 Task: Create a due date automation when advanced on, 2 days before a card is due add fields with custom field "Resume" set to a number greater or equal to 1 and greater or equal to 10 at 11:00 AM.
Action: Mouse moved to (1306, 98)
Screenshot: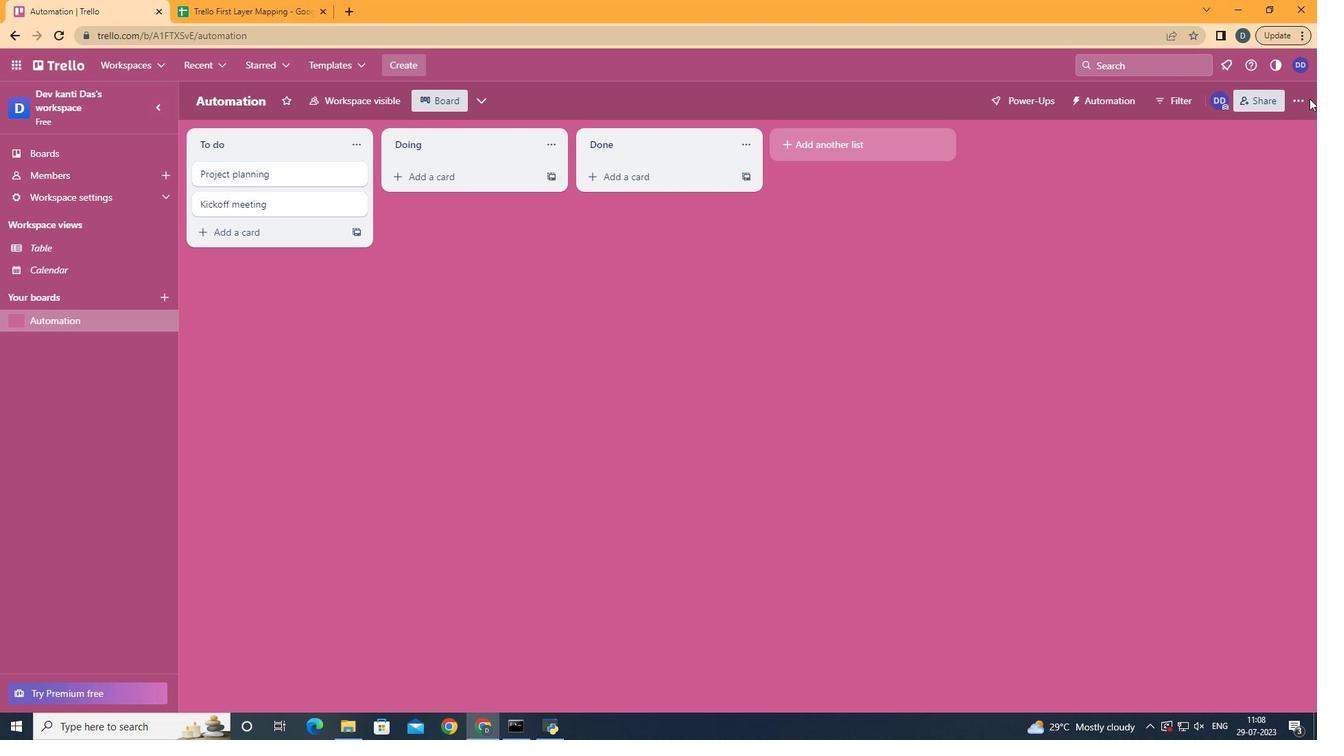 
Action: Mouse pressed left at (1306, 98)
Screenshot: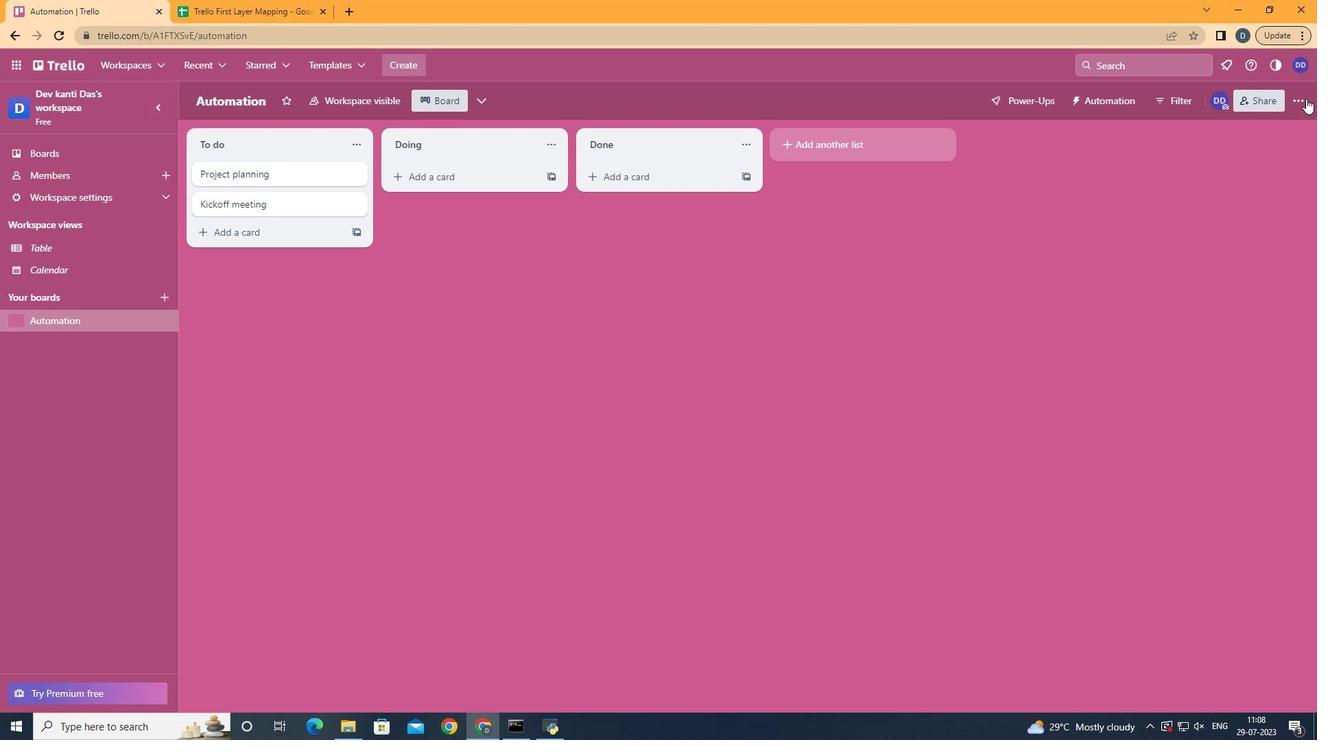 
Action: Mouse moved to (1219, 284)
Screenshot: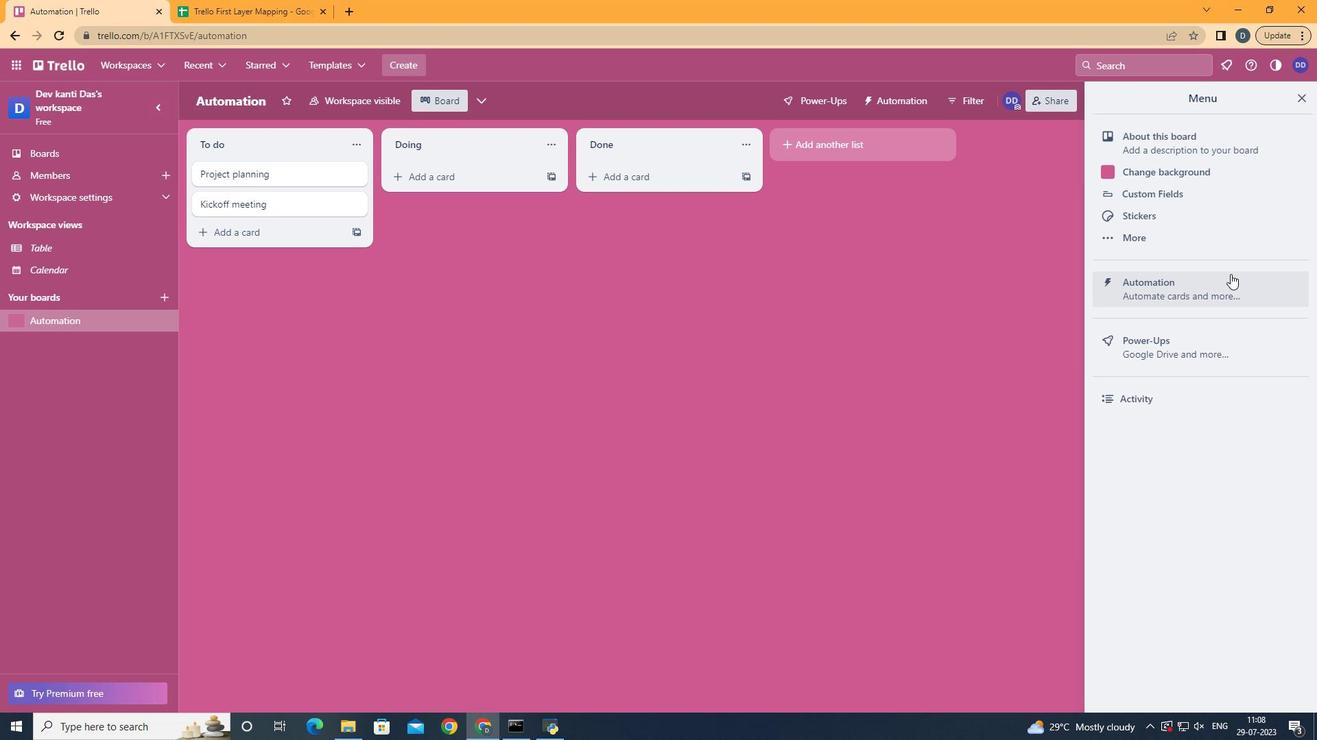 
Action: Mouse pressed left at (1219, 284)
Screenshot: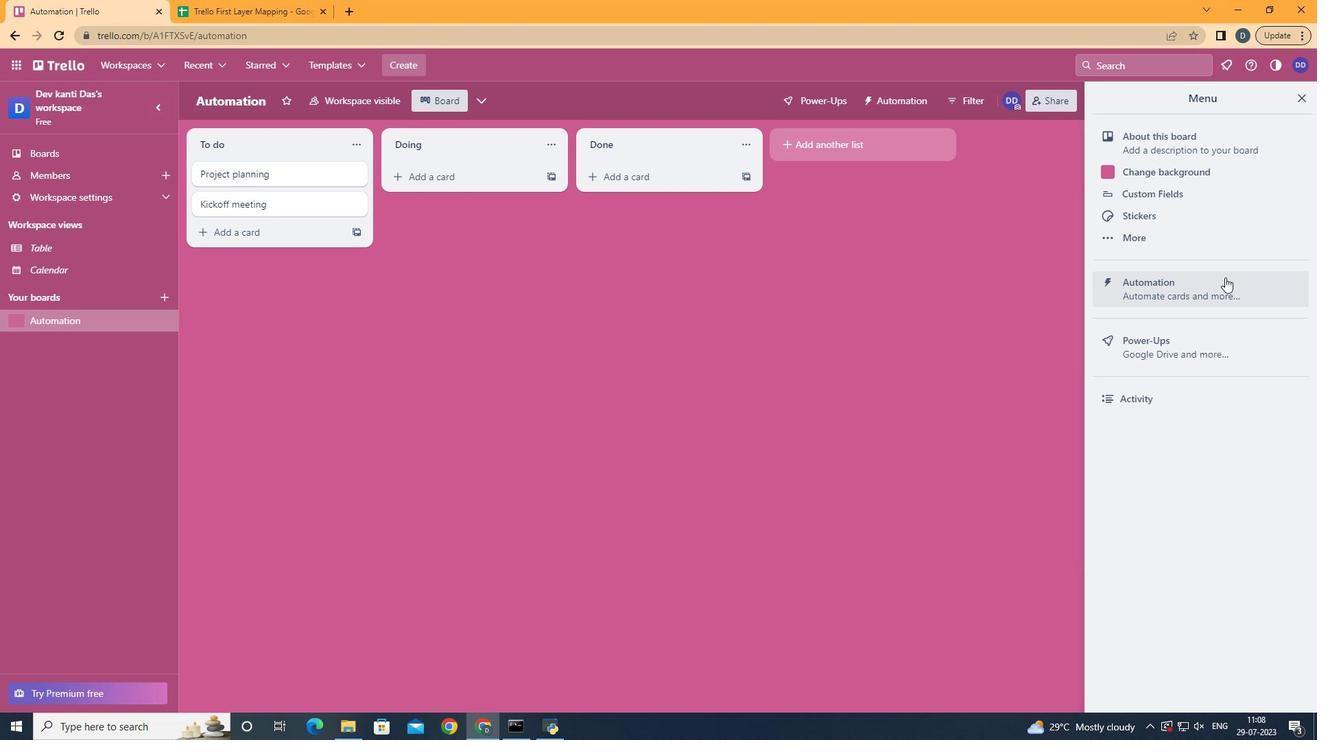 
Action: Mouse moved to (277, 279)
Screenshot: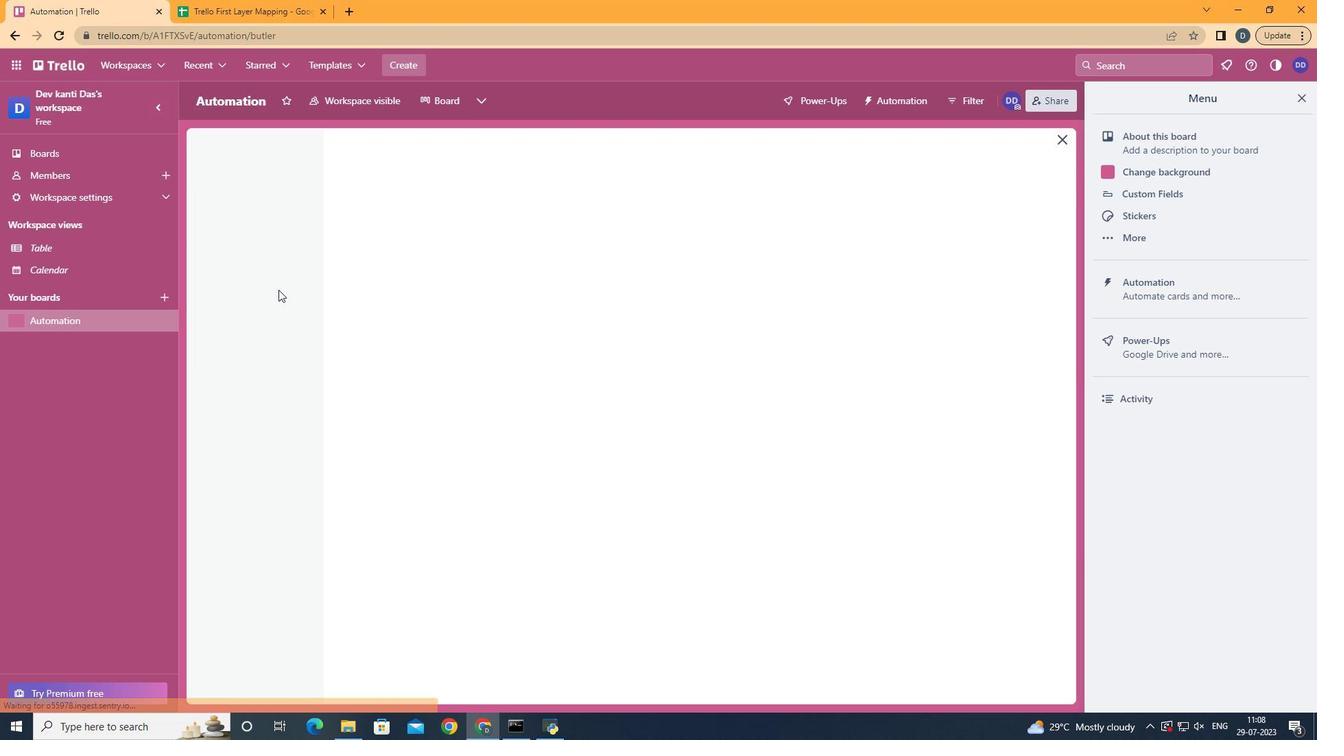 
Action: Mouse pressed left at (277, 279)
Screenshot: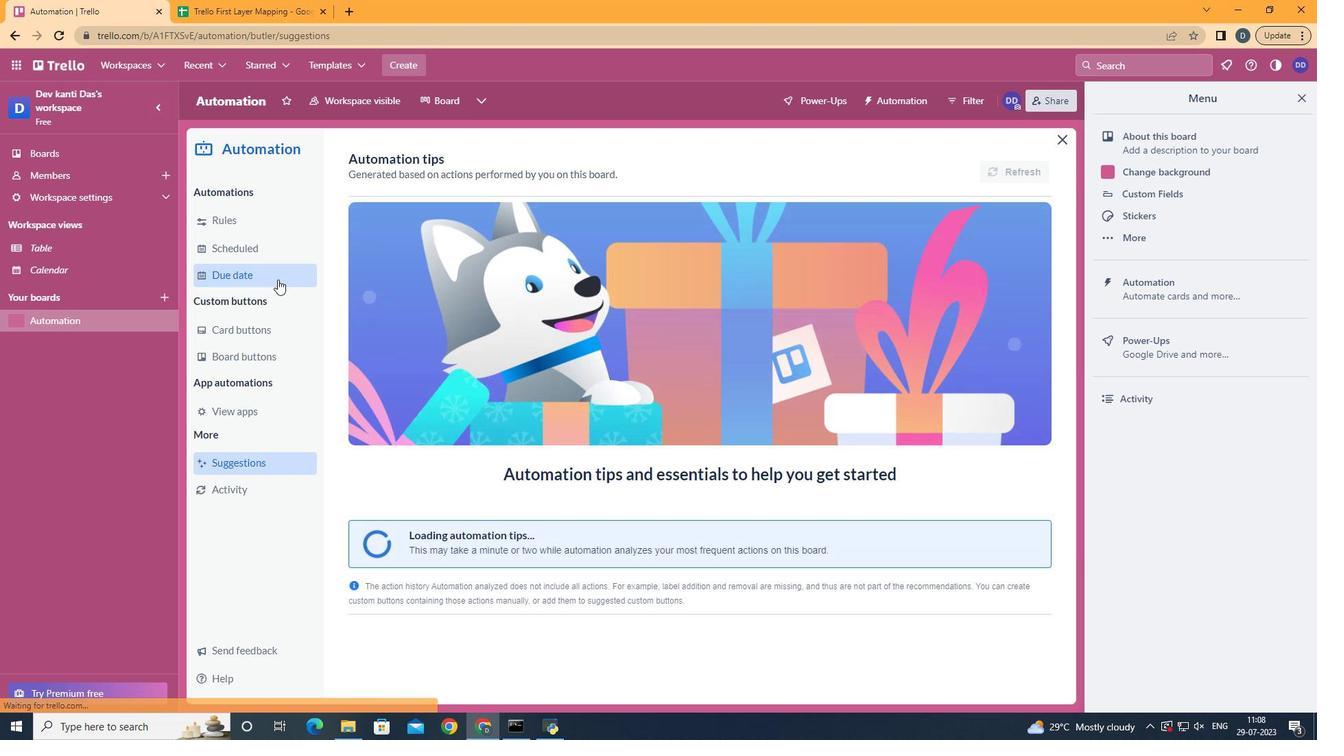 
Action: Mouse moved to (977, 162)
Screenshot: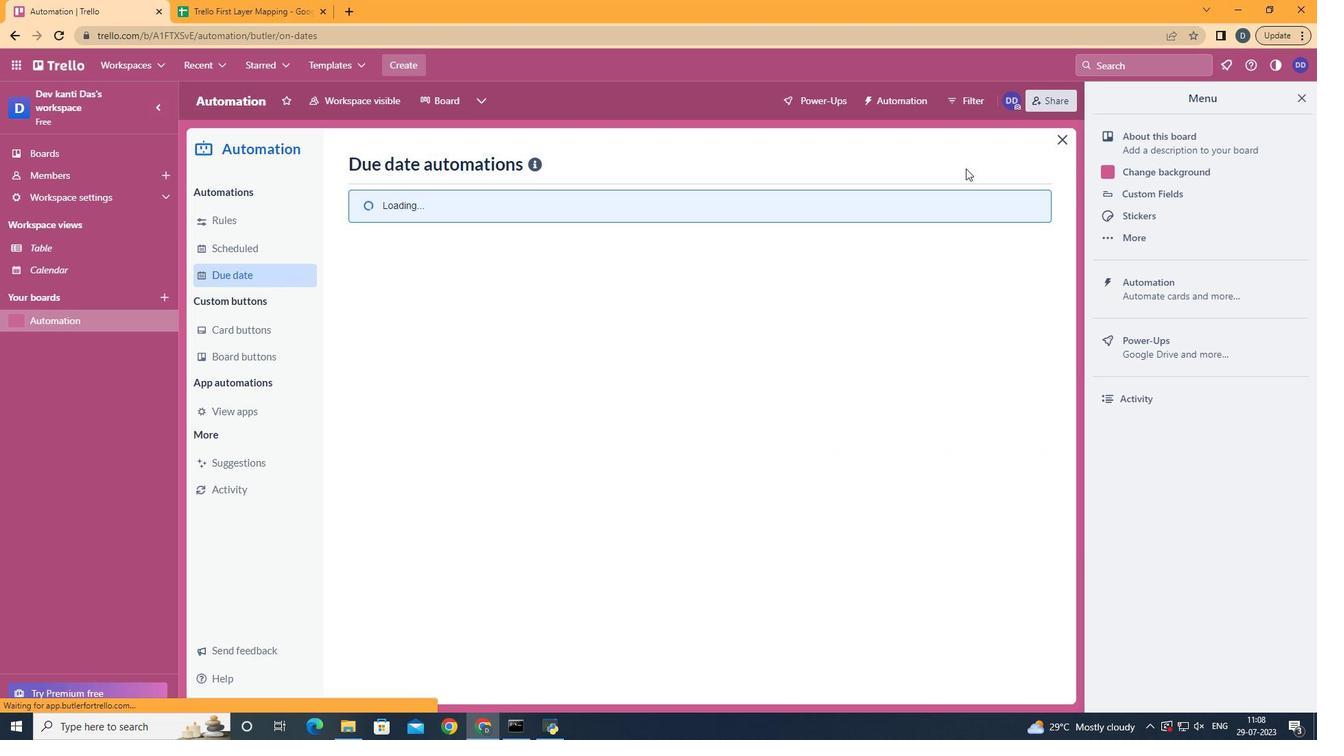 
Action: Mouse pressed left at (977, 162)
Screenshot: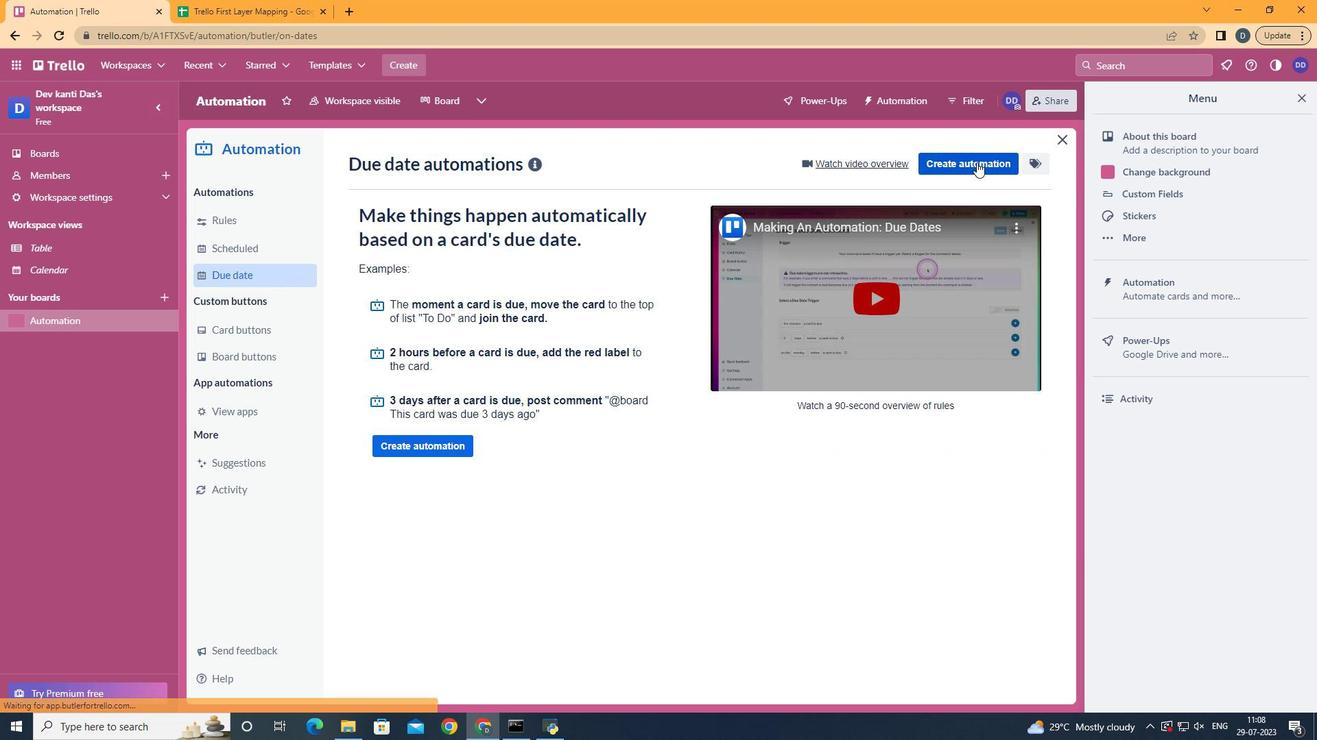 
Action: Mouse moved to (736, 303)
Screenshot: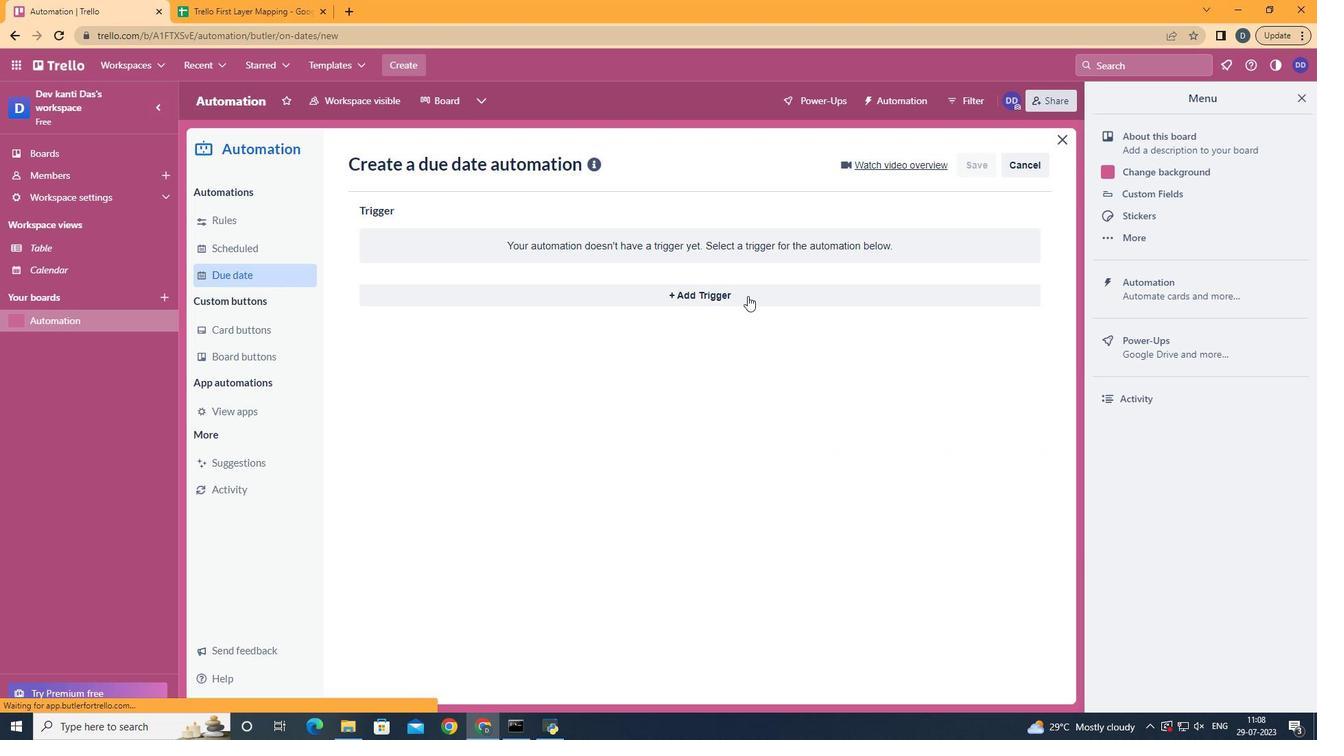 
Action: Mouse pressed left at (736, 303)
Screenshot: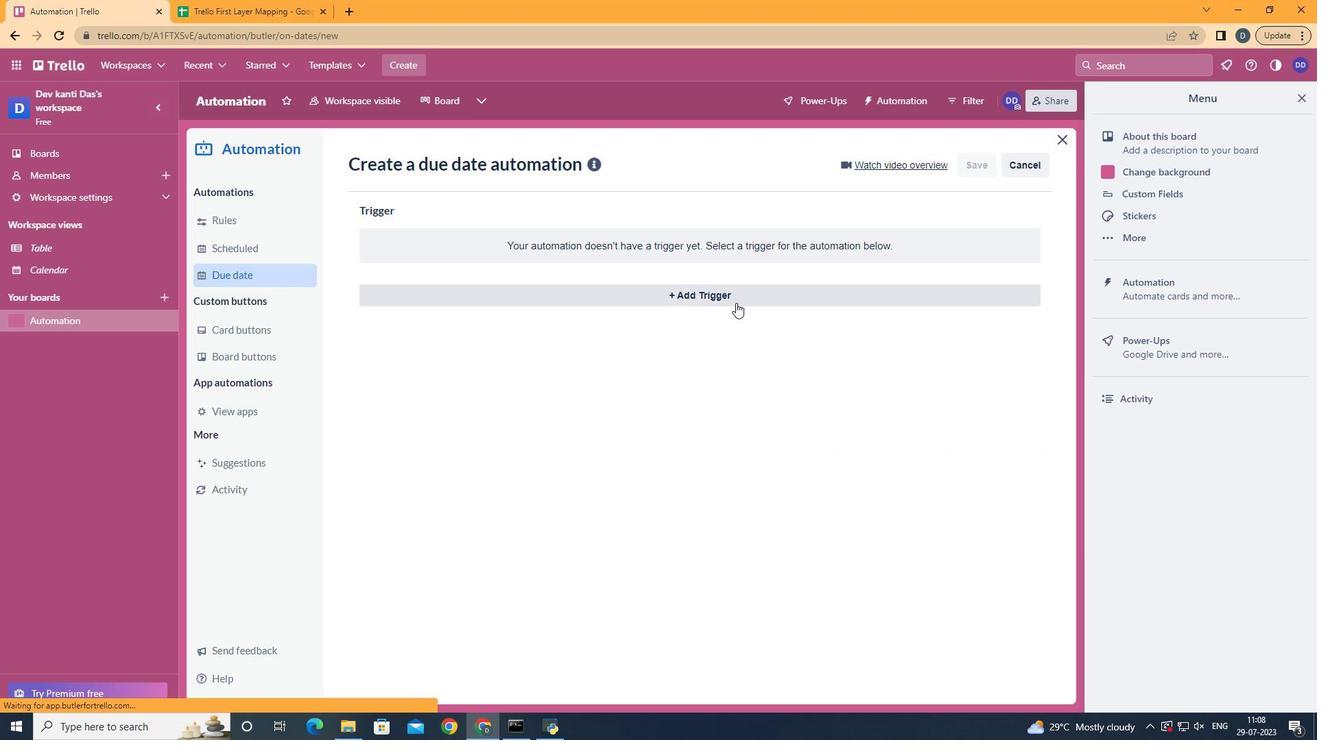 
Action: Mouse moved to (552, 507)
Screenshot: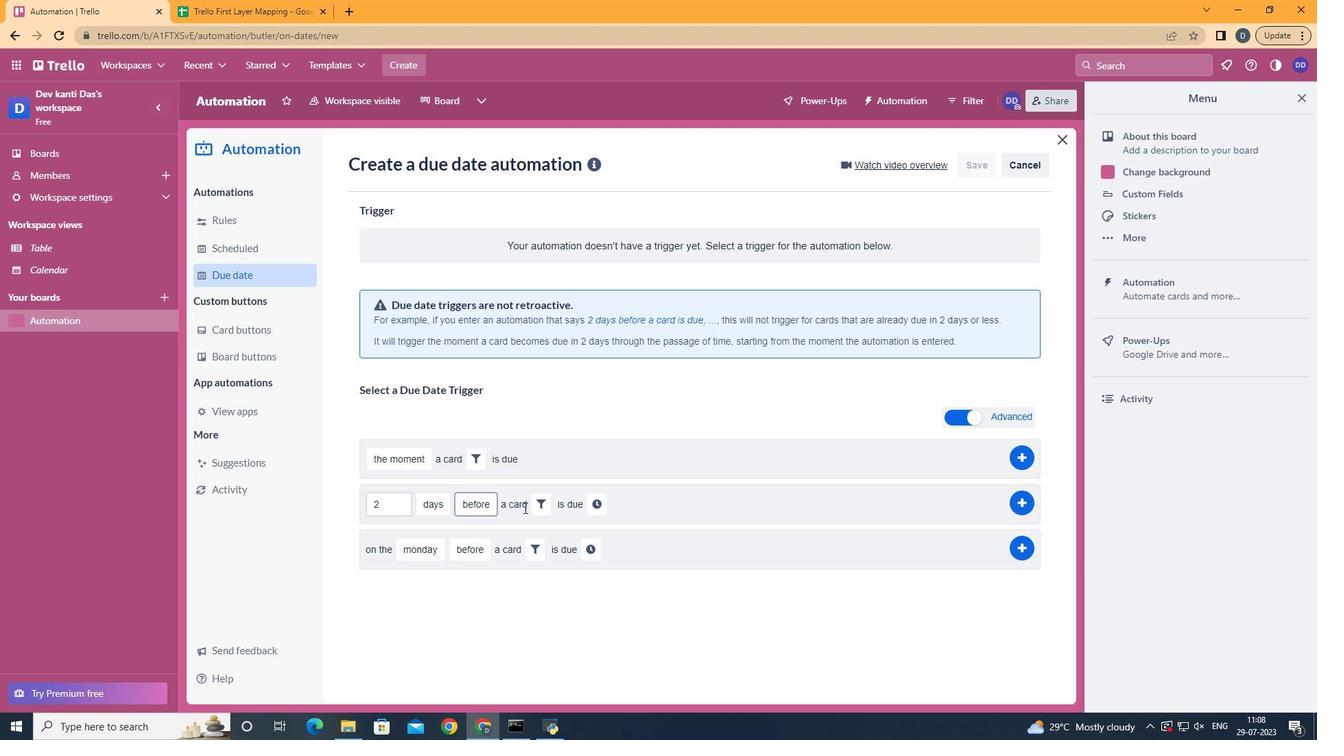 
Action: Mouse pressed left at (552, 507)
Screenshot: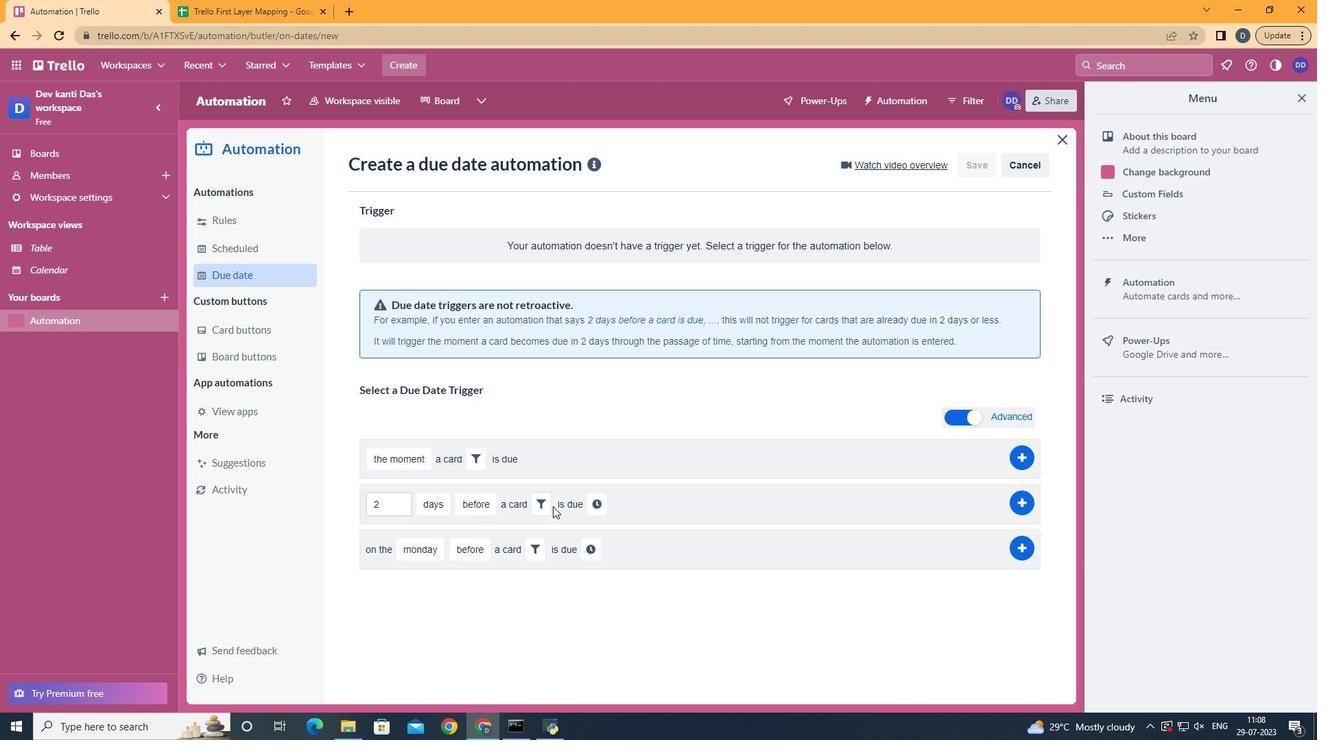 
Action: Mouse moved to (547, 504)
Screenshot: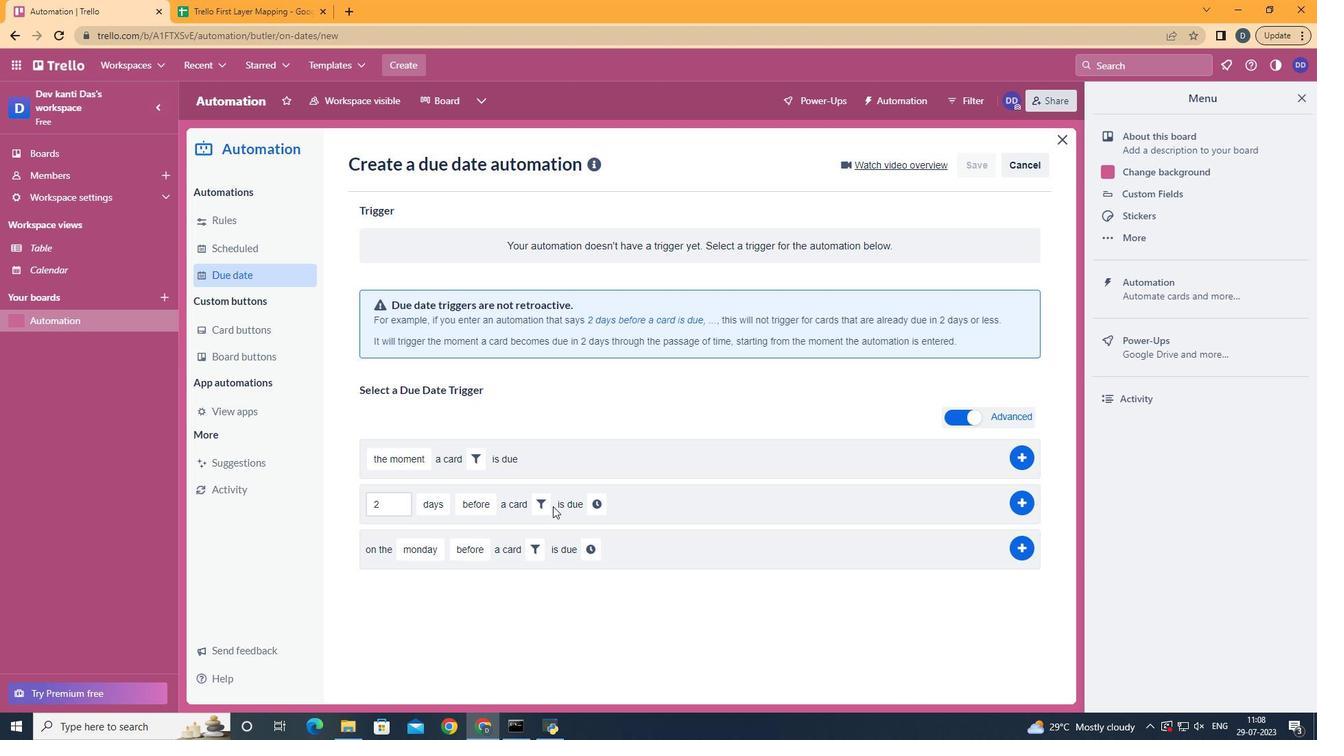 
Action: Mouse pressed left at (547, 504)
Screenshot: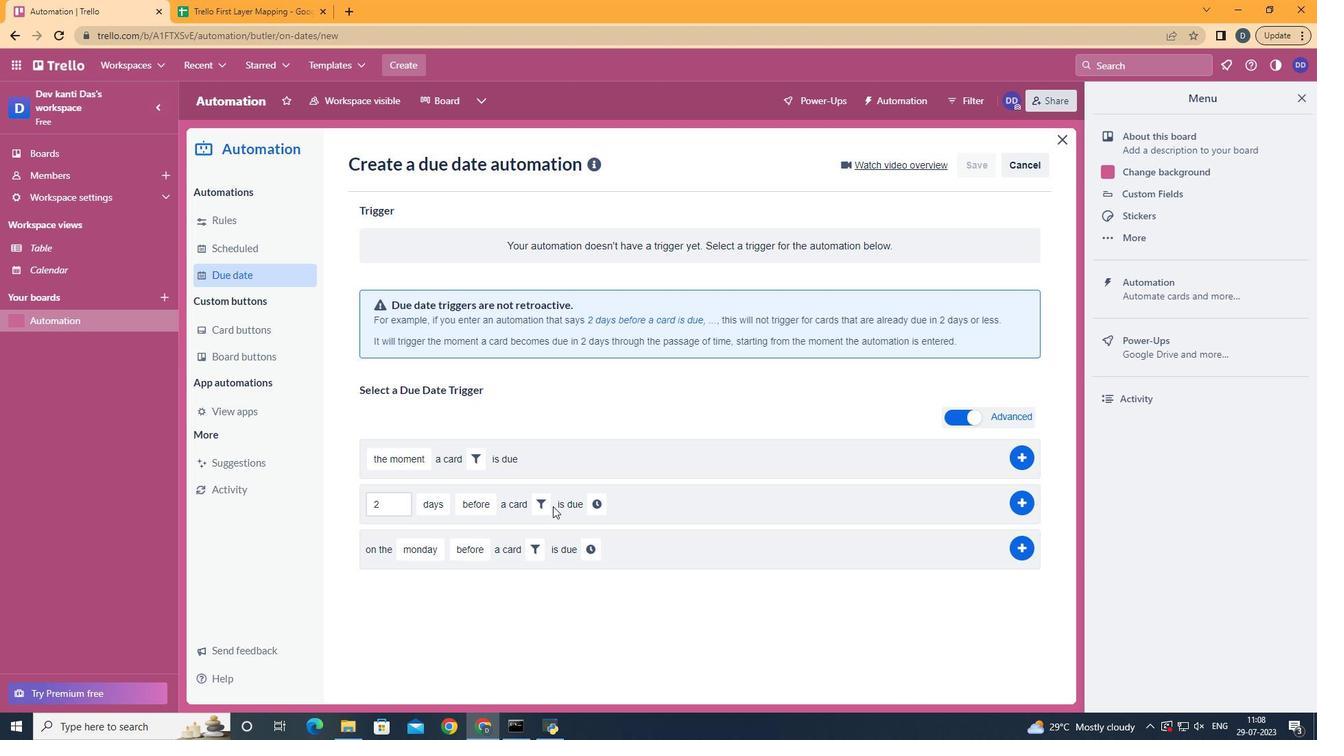 
Action: Mouse moved to (759, 545)
Screenshot: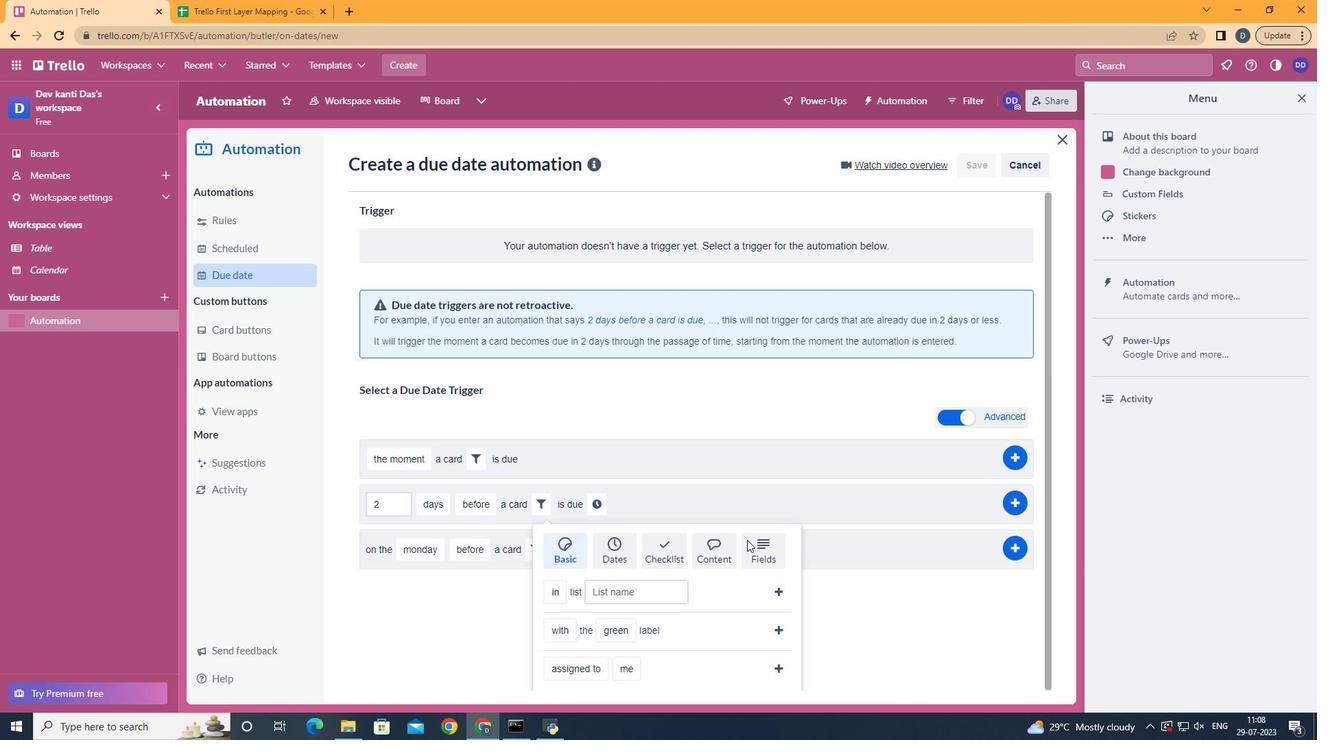 
Action: Mouse pressed left at (759, 545)
Screenshot: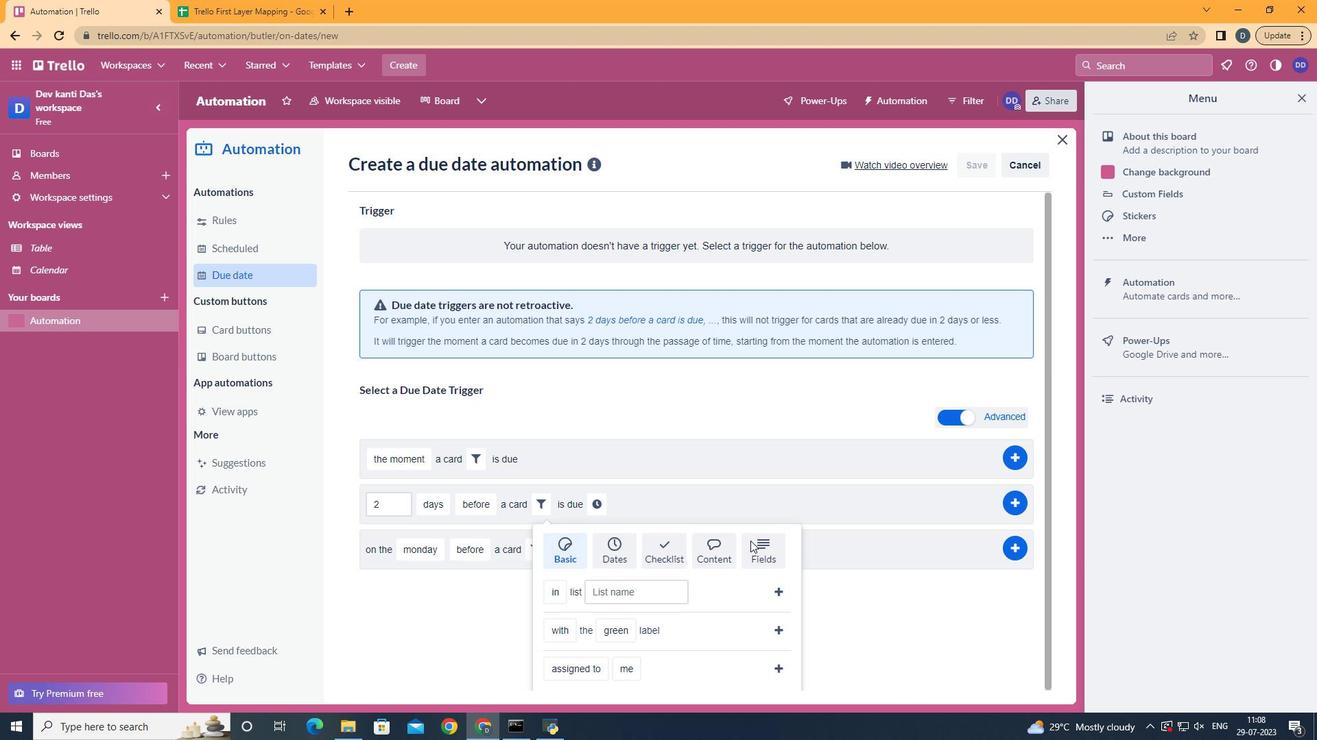 
Action: Mouse scrolled (759, 544) with delta (0, 0)
Screenshot: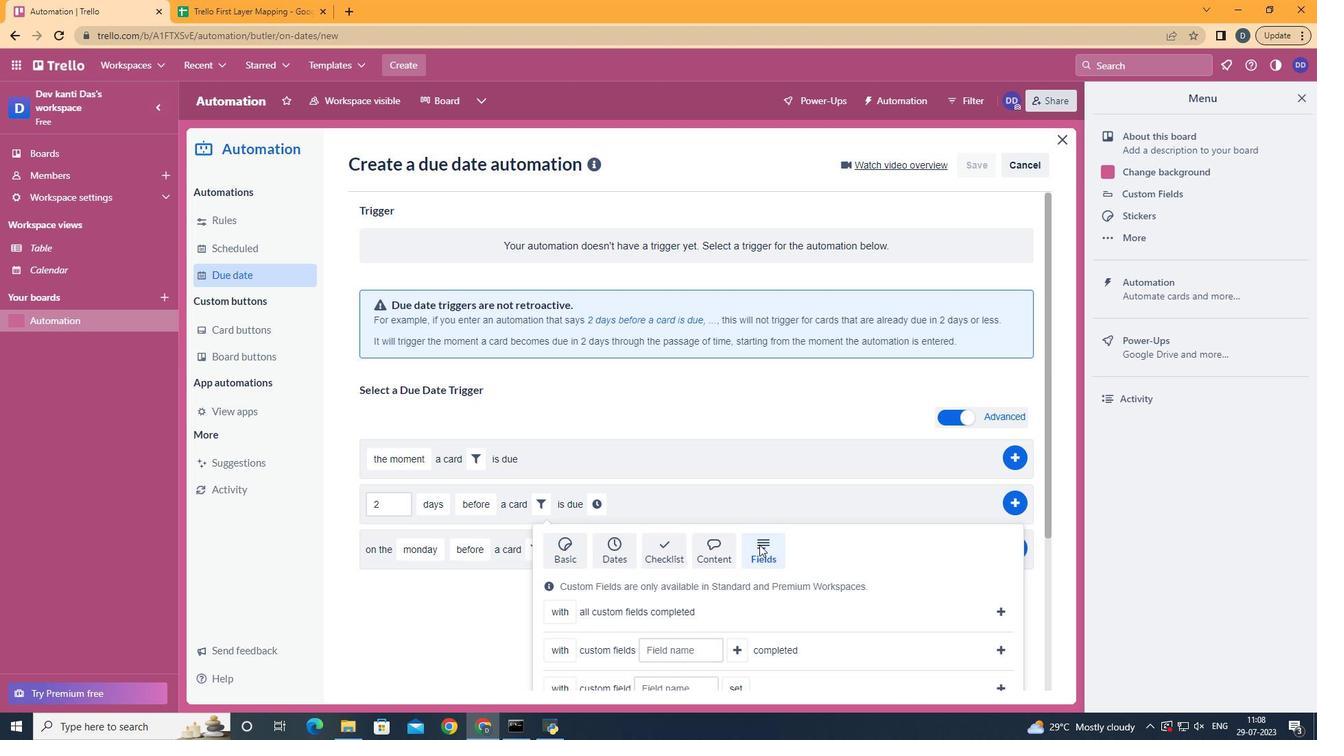 
Action: Mouse scrolled (759, 544) with delta (0, 0)
Screenshot: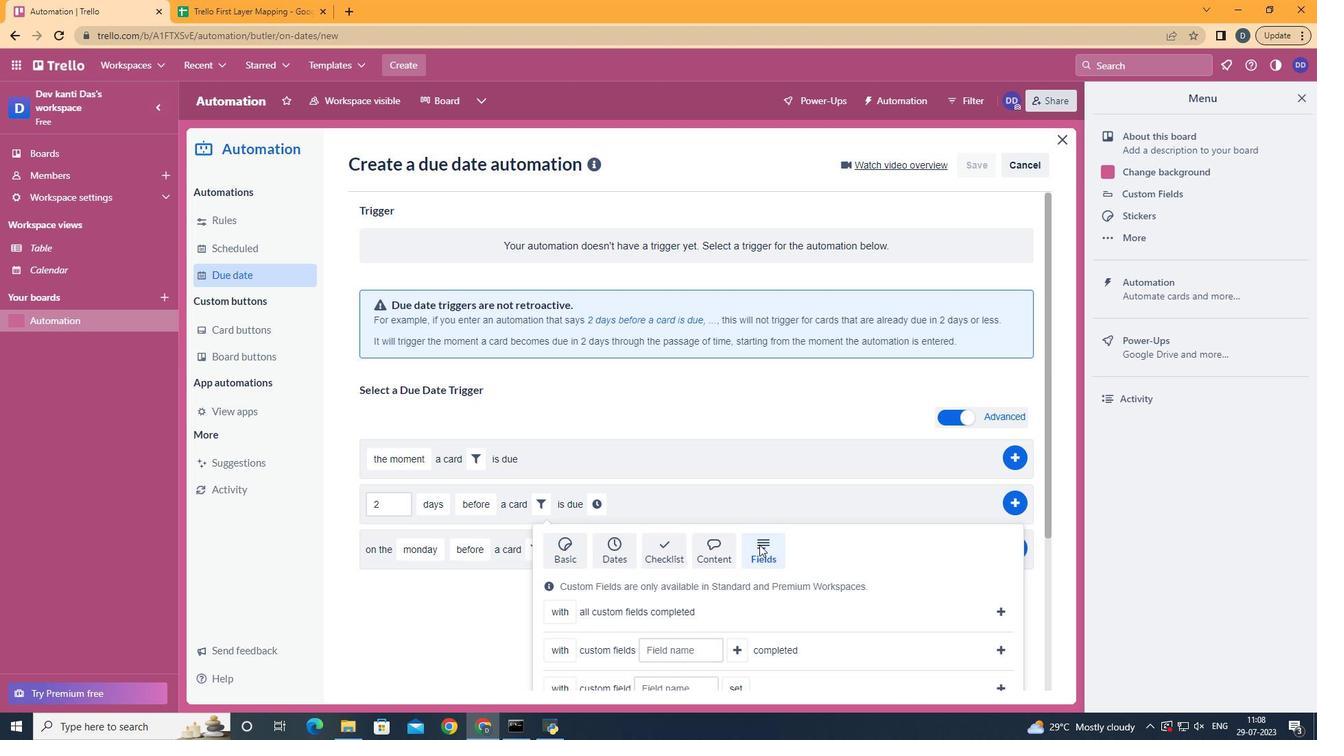 
Action: Mouse scrolled (759, 544) with delta (0, 0)
Screenshot: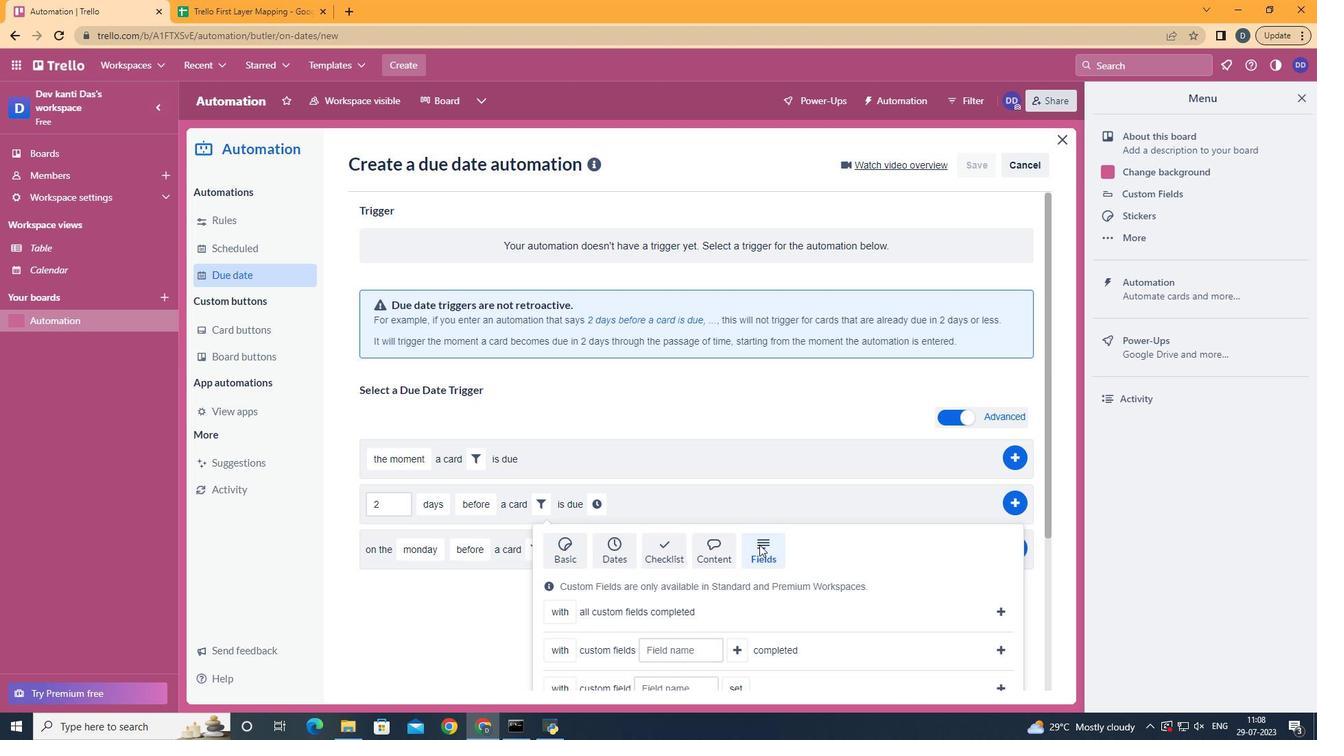 
Action: Mouse scrolled (759, 544) with delta (0, 0)
Screenshot: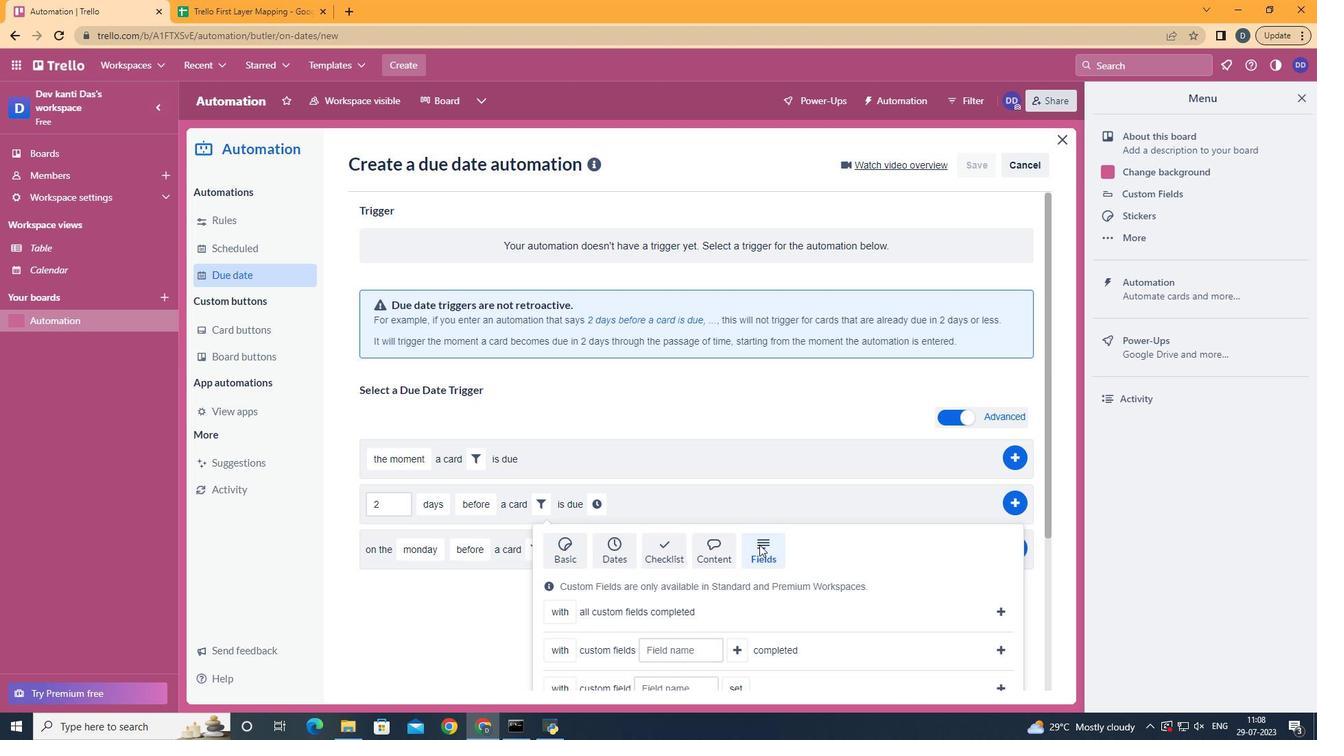 
Action: Mouse scrolled (759, 544) with delta (0, 0)
Screenshot: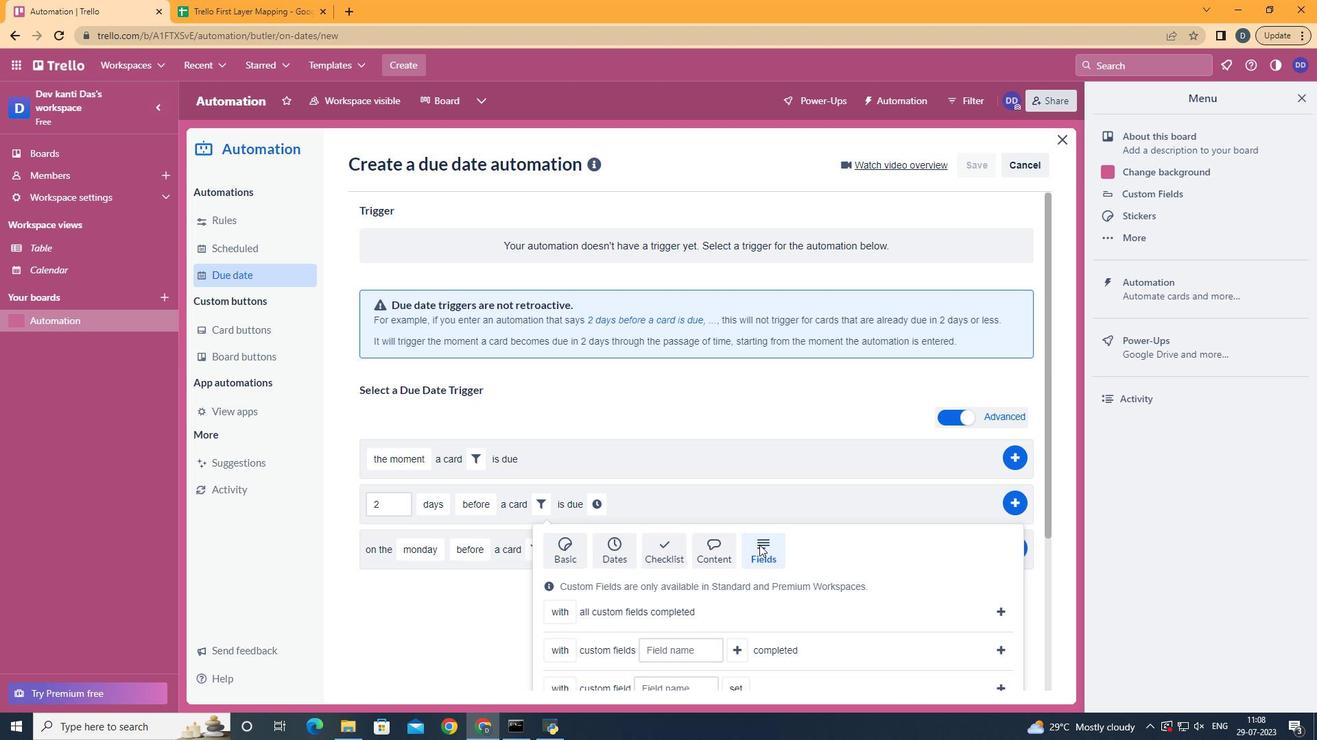 
Action: Mouse moved to (566, 611)
Screenshot: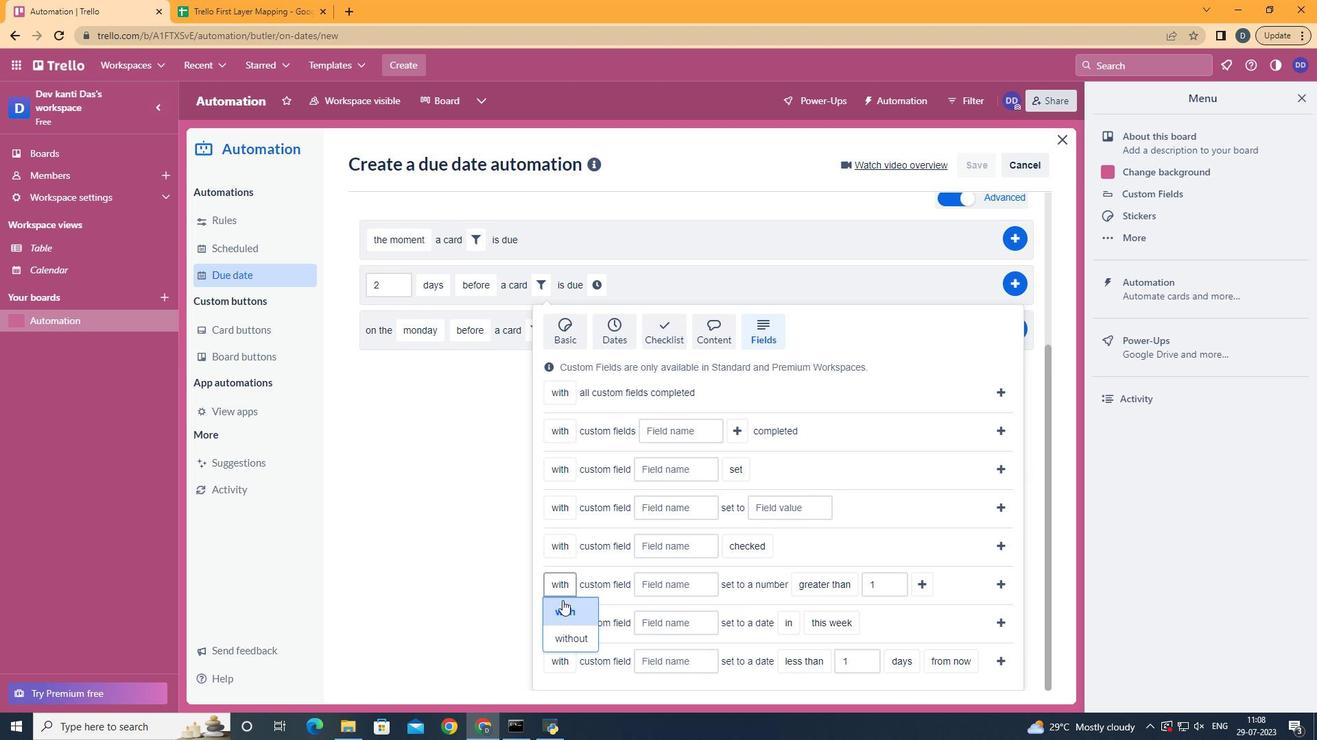 
Action: Mouse pressed left at (566, 611)
Screenshot: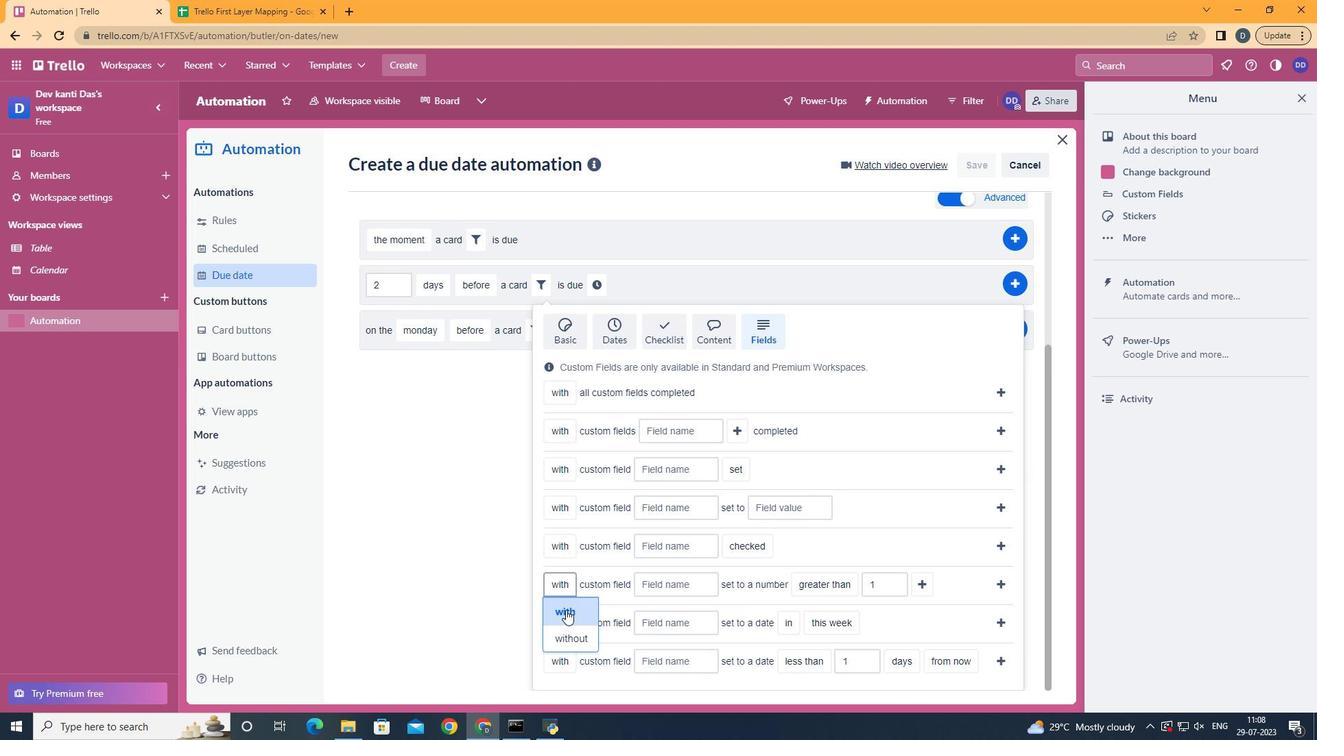 
Action: Mouse moved to (668, 592)
Screenshot: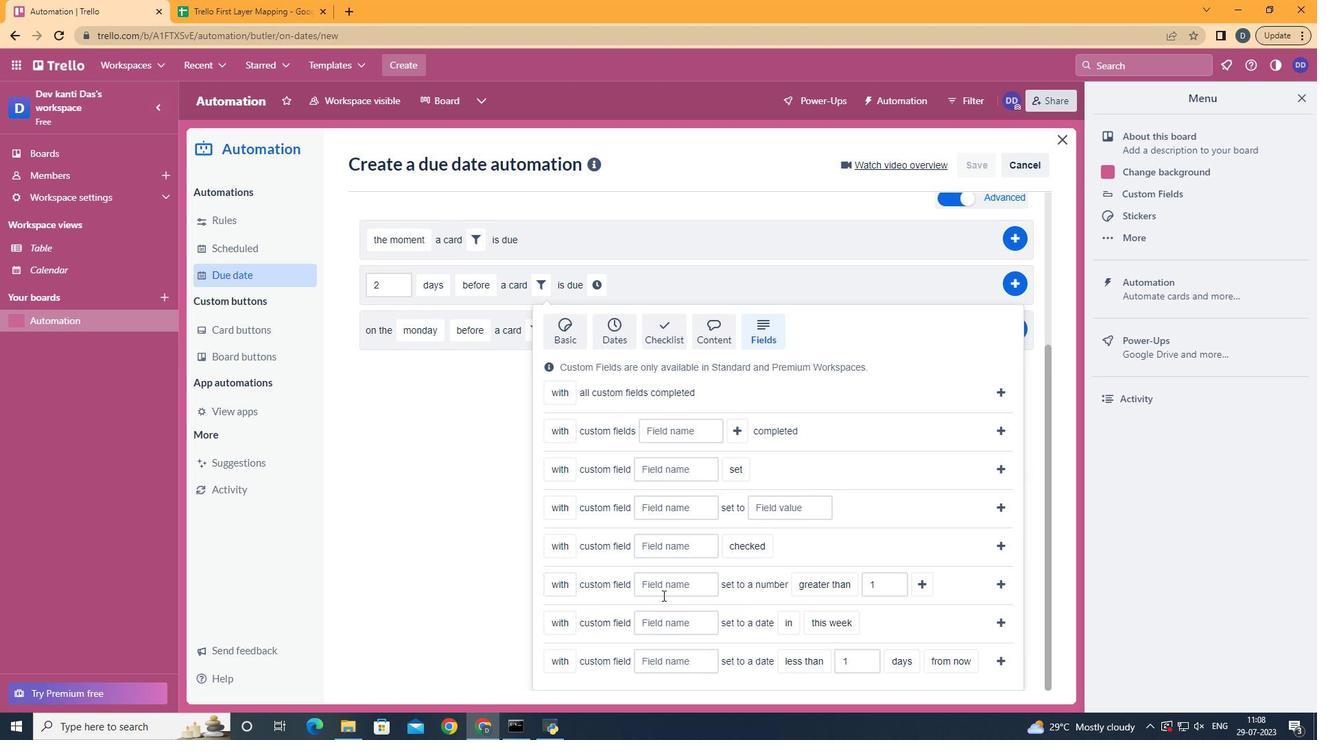 
Action: Mouse pressed left at (668, 592)
Screenshot: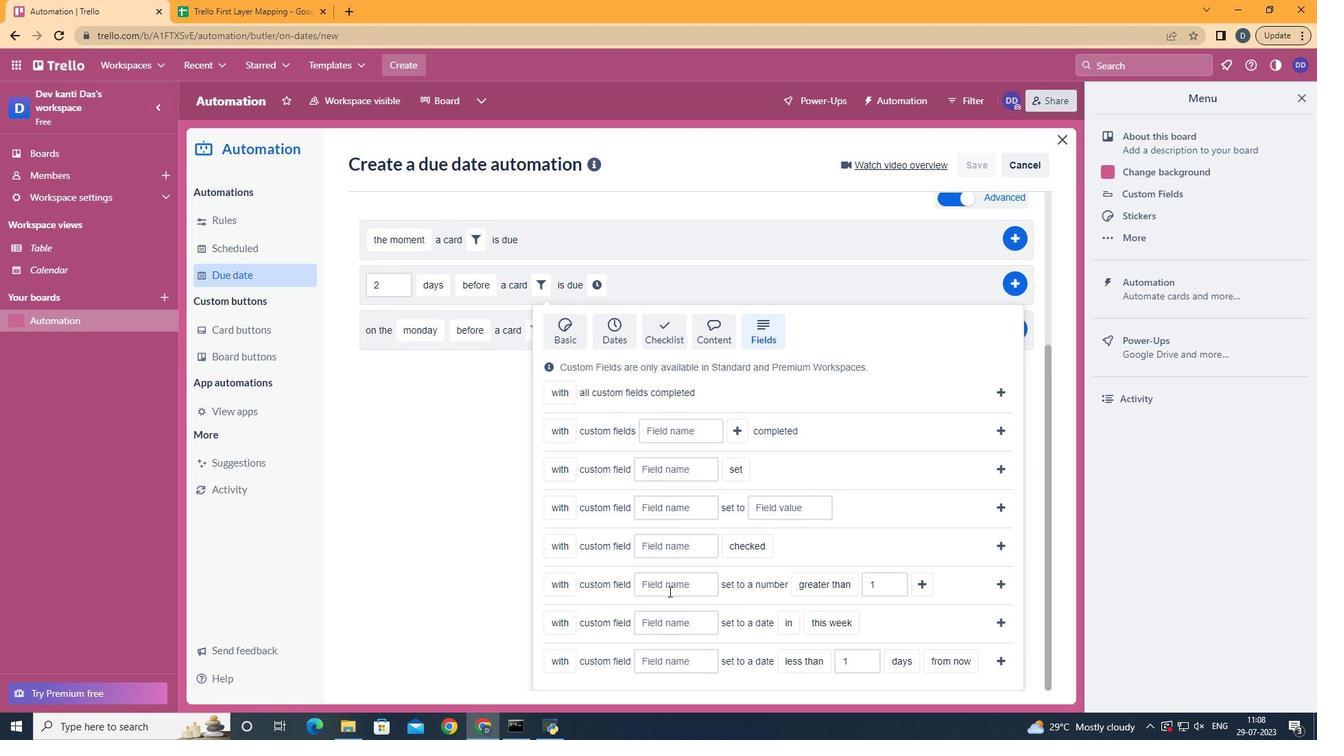
Action: Mouse moved to (668, 592)
Screenshot: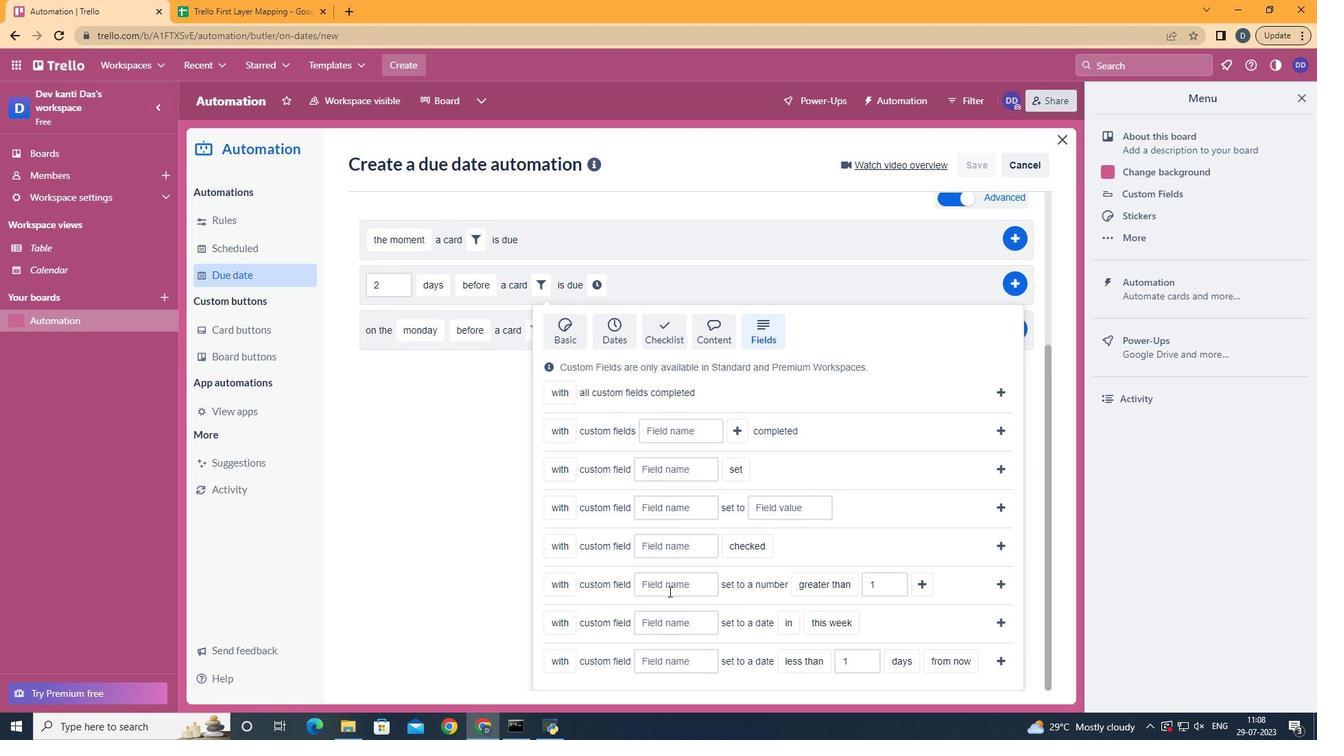 
Action: Key pressed <Key.shift>Resume
Screenshot: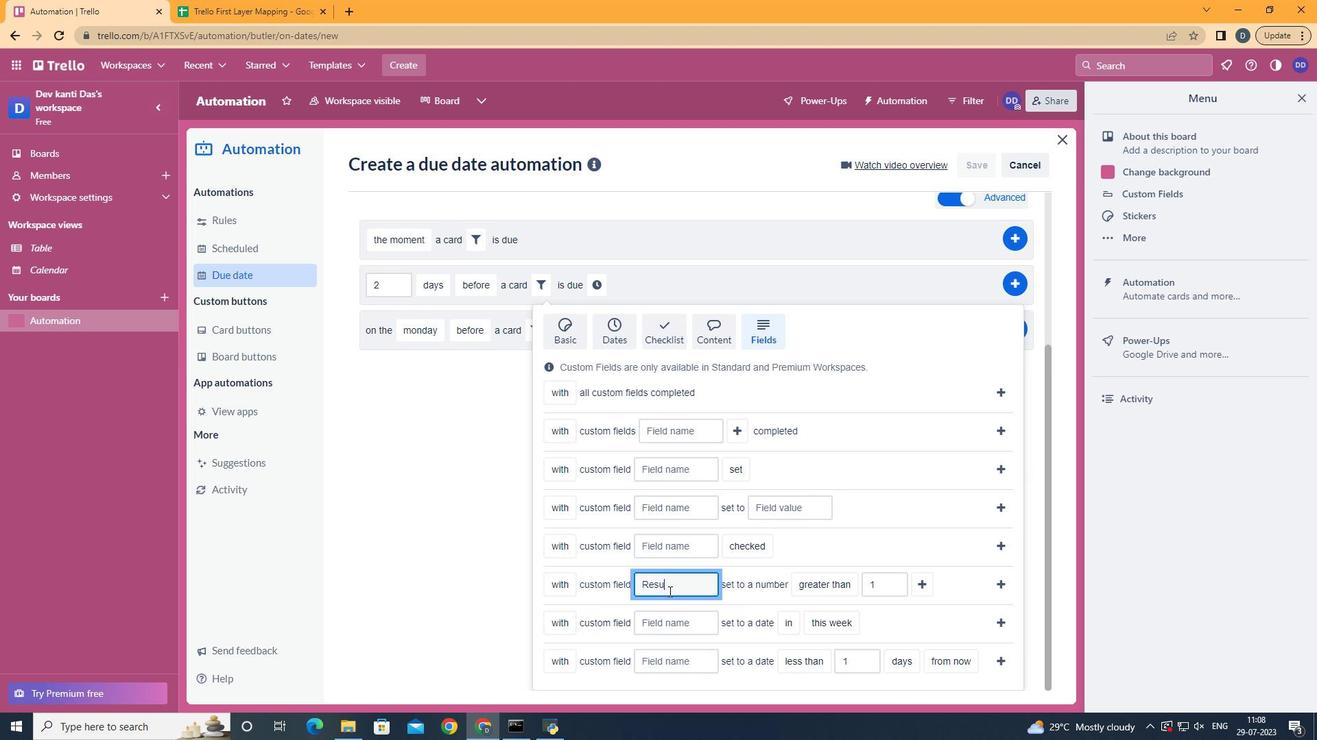 
Action: Mouse moved to (852, 513)
Screenshot: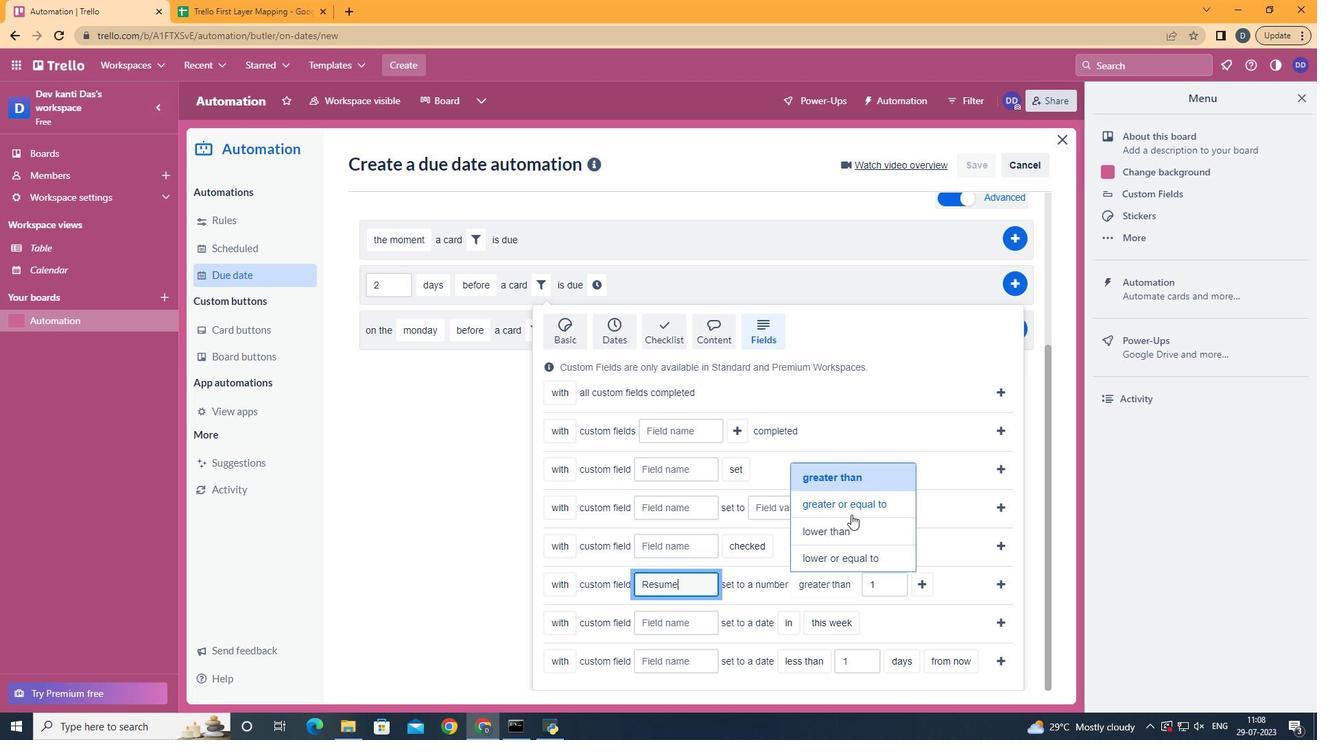 
Action: Mouse pressed left at (852, 513)
Screenshot: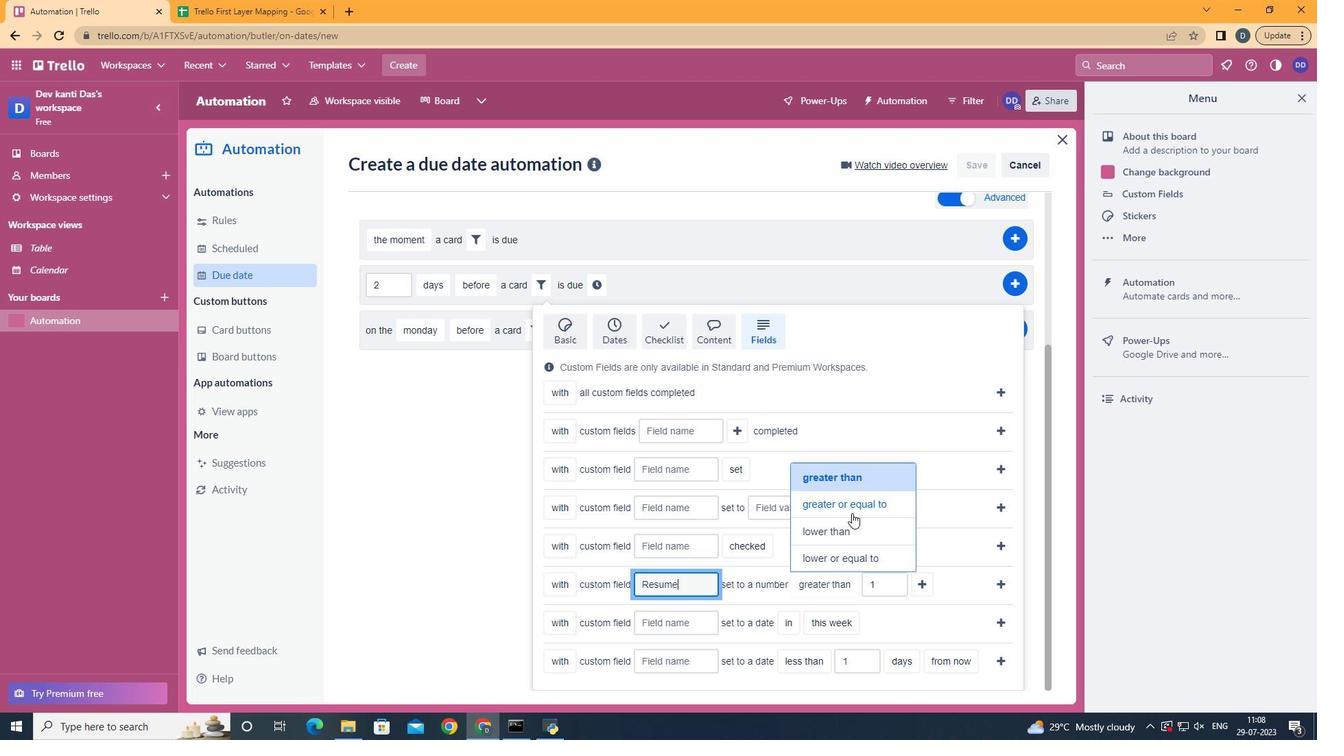 
Action: Mouse moved to (951, 585)
Screenshot: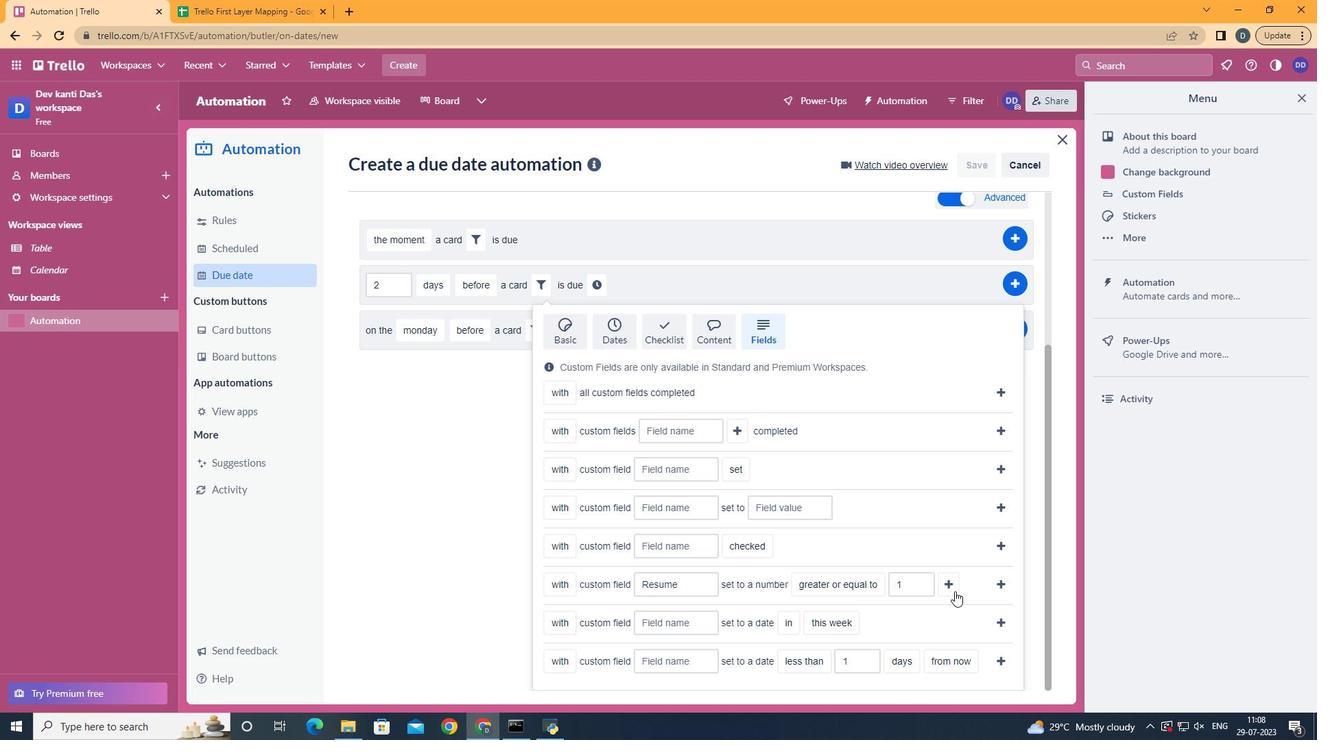 
Action: Mouse pressed left at (951, 585)
Screenshot: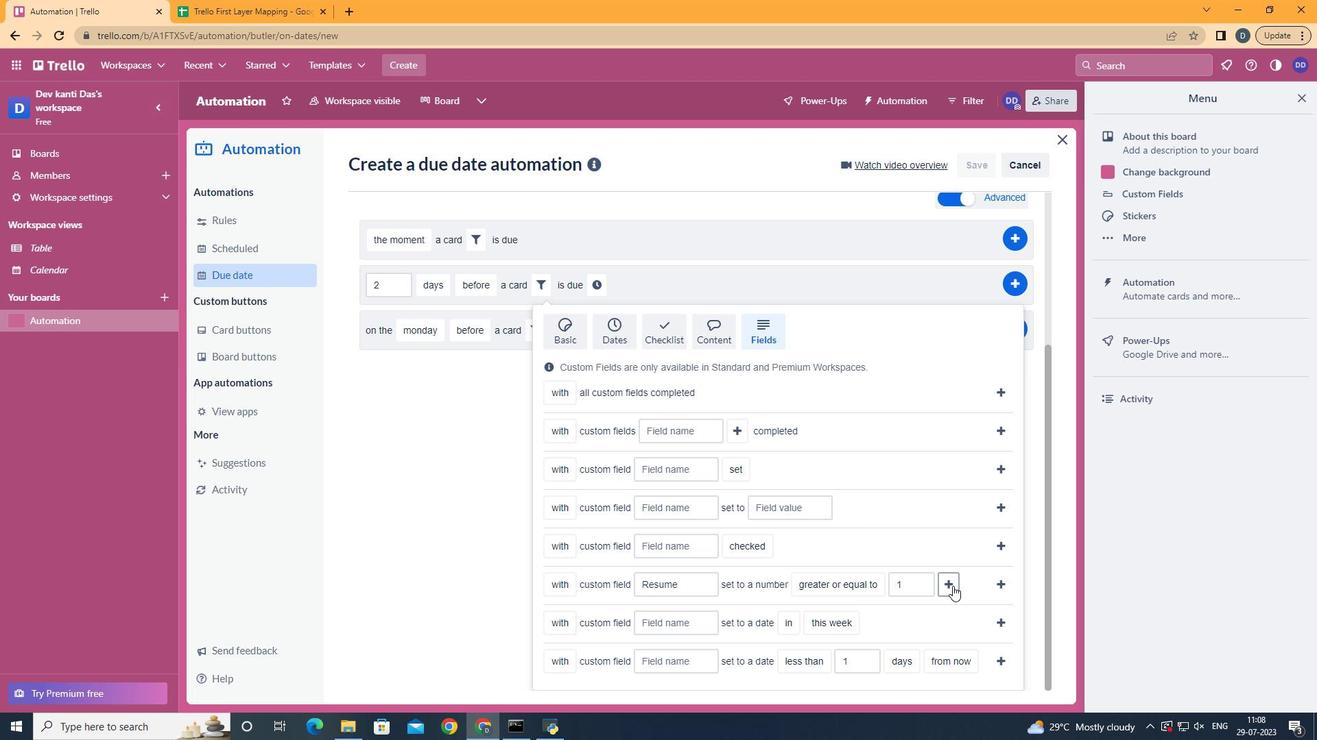 
Action: Mouse moved to (608, 592)
Screenshot: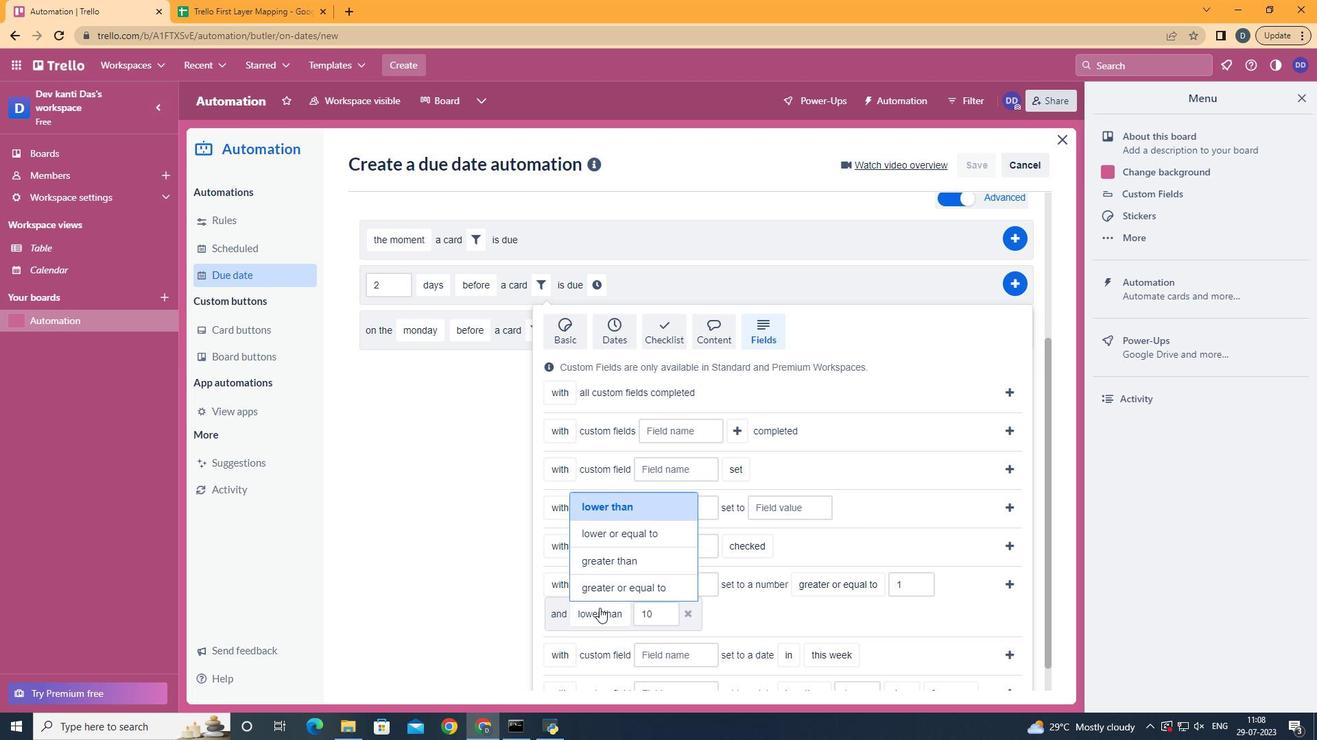
Action: Mouse pressed left at (608, 592)
Screenshot: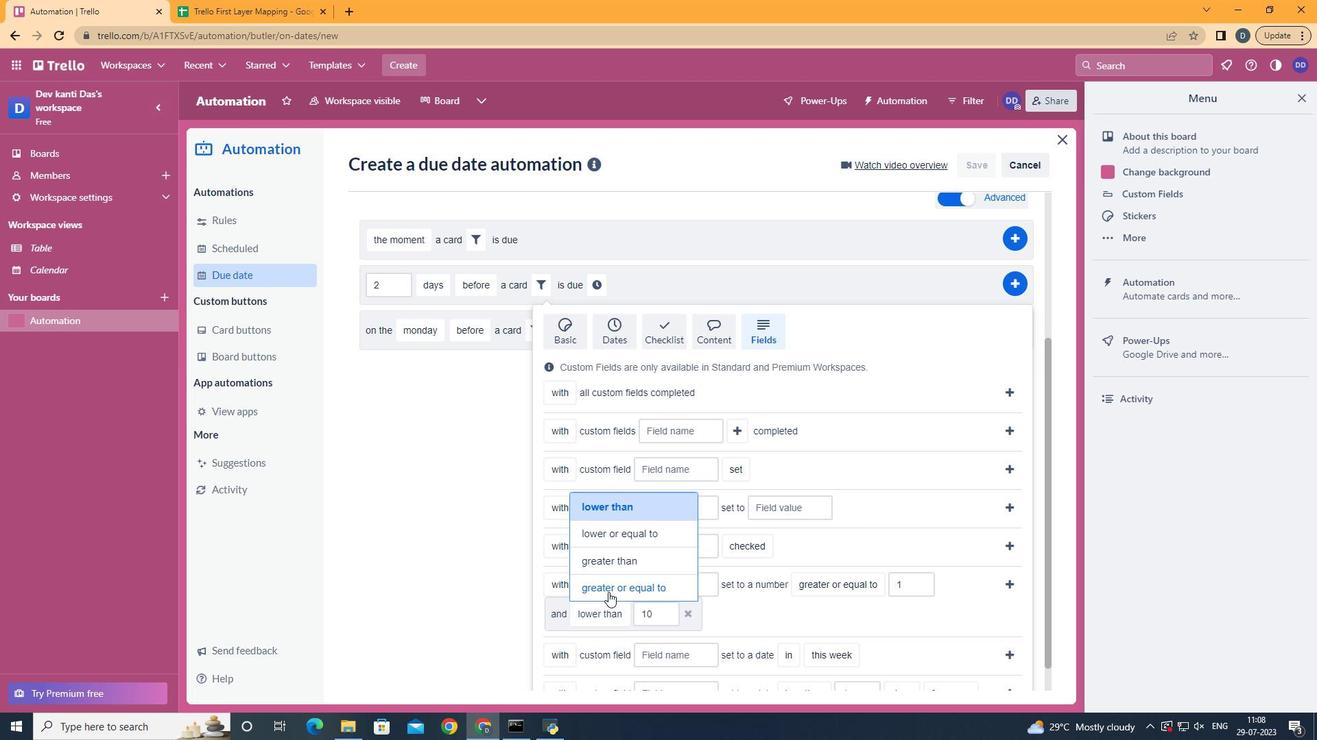 
Action: Mouse moved to (1010, 588)
Screenshot: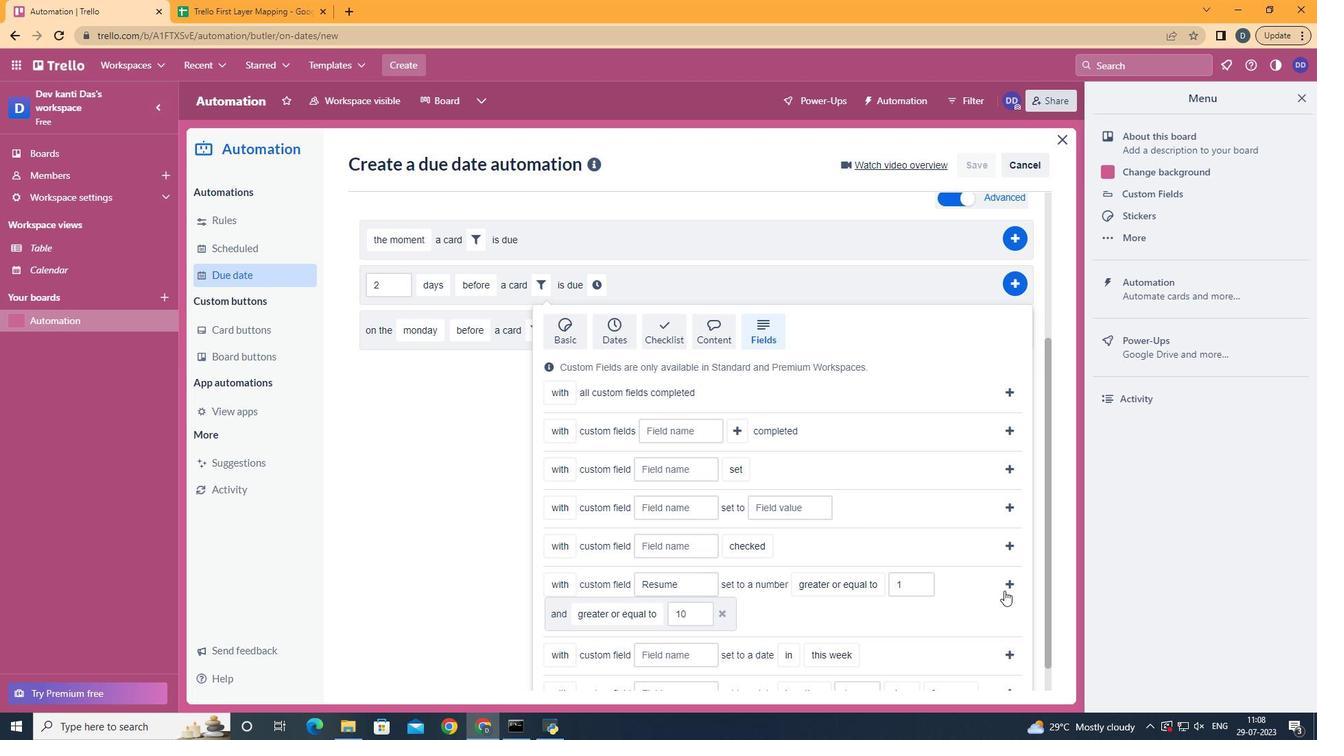 
Action: Mouse pressed left at (1010, 588)
Screenshot: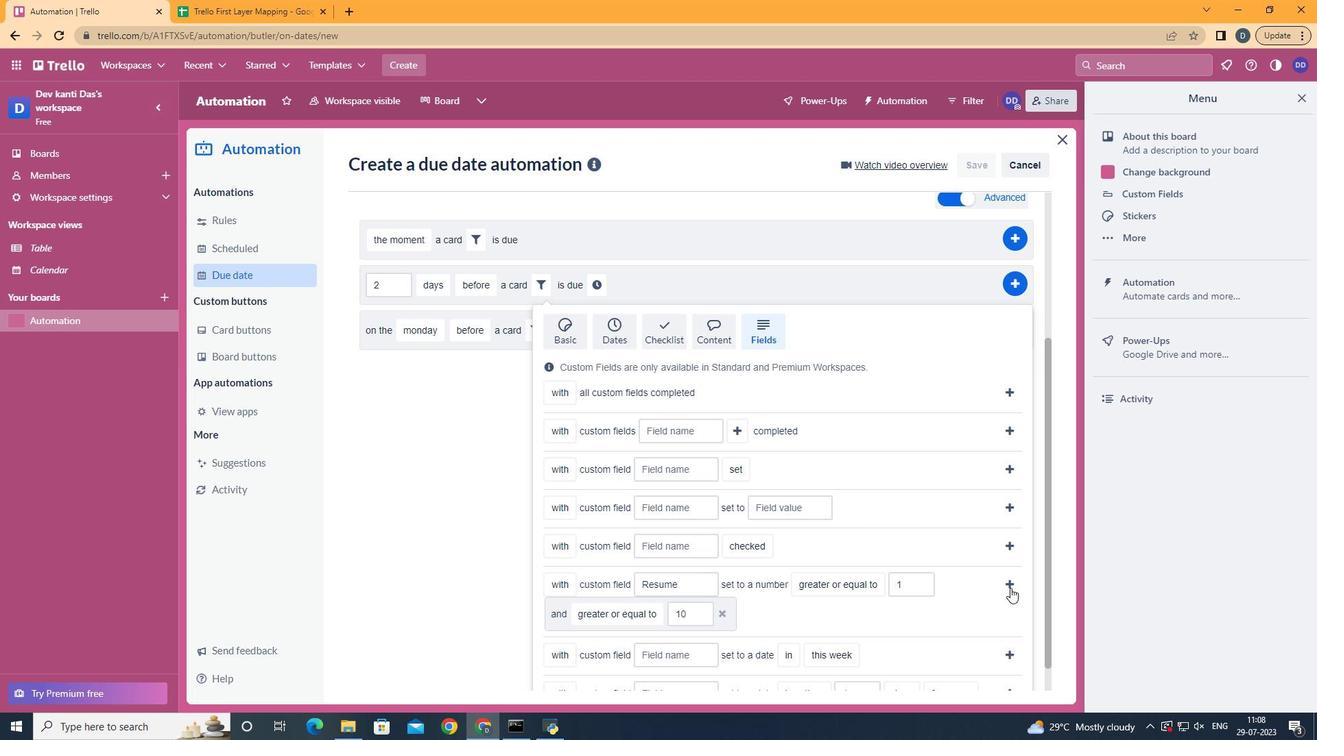 
Action: Mouse moved to (396, 533)
Screenshot: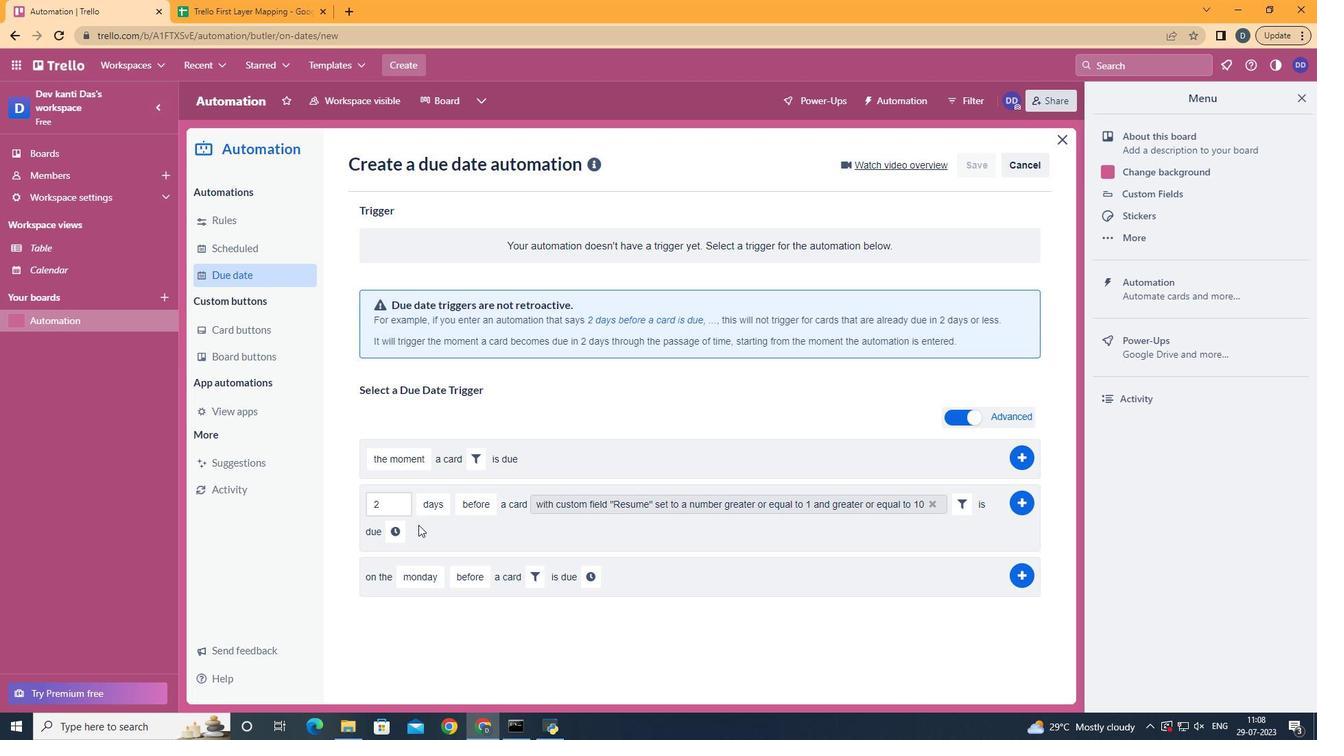 
Action: Mouse pressed left at (396, 533)
Screenshot: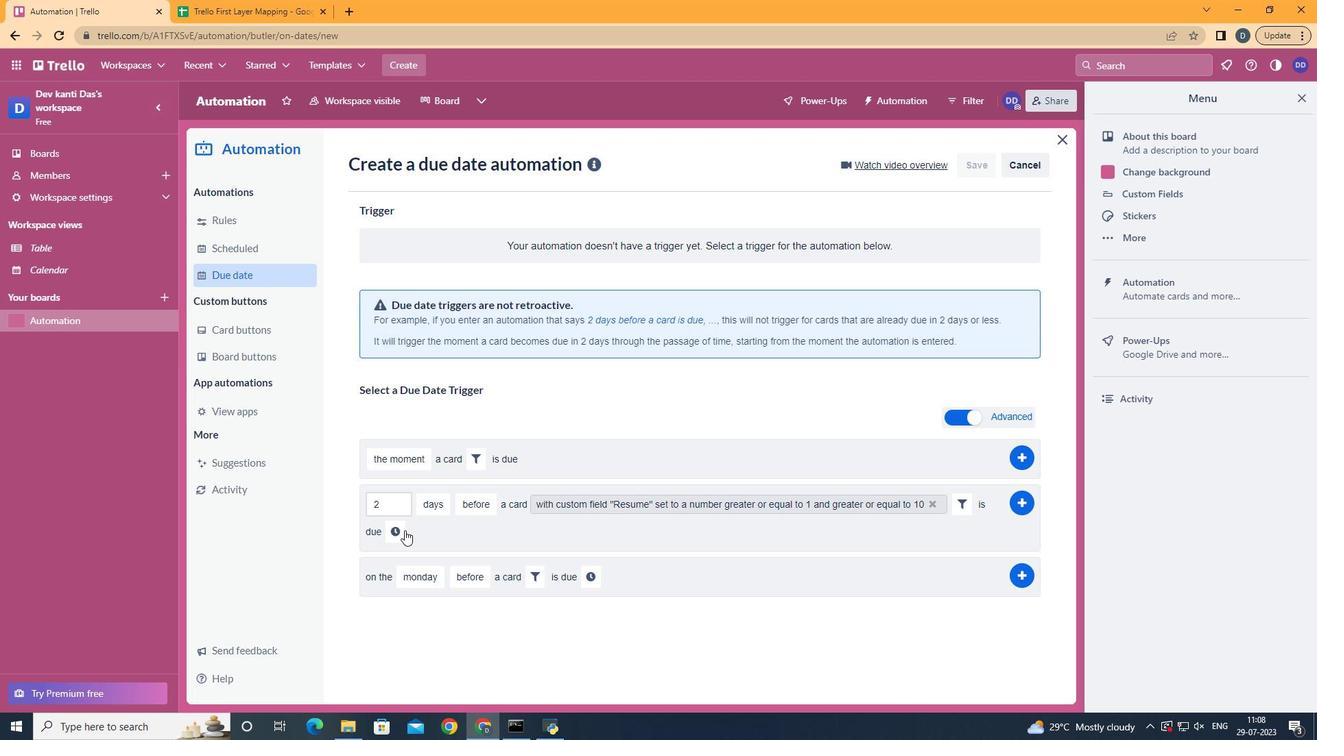 
Action: Mouse moved to (473, 535)
Screenshot: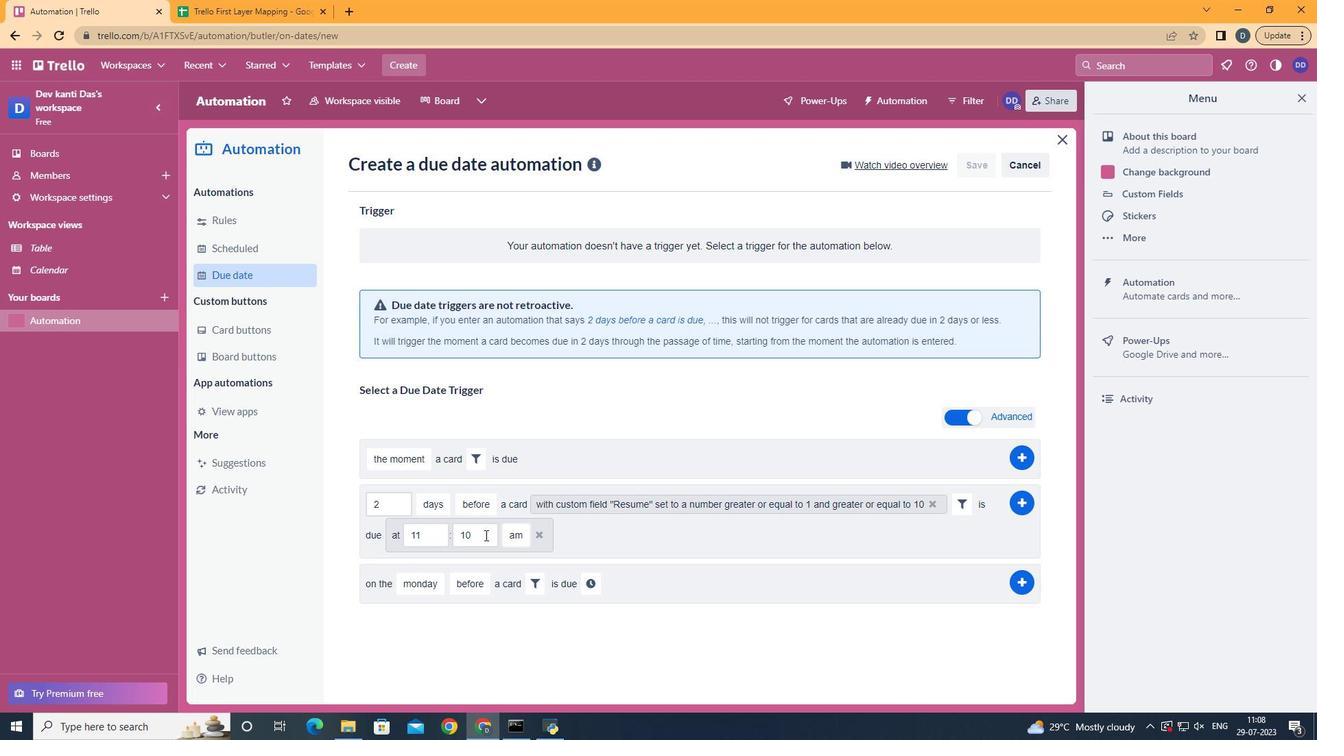 
Action: Mouse pressed left at (473, 535)
Screenshot: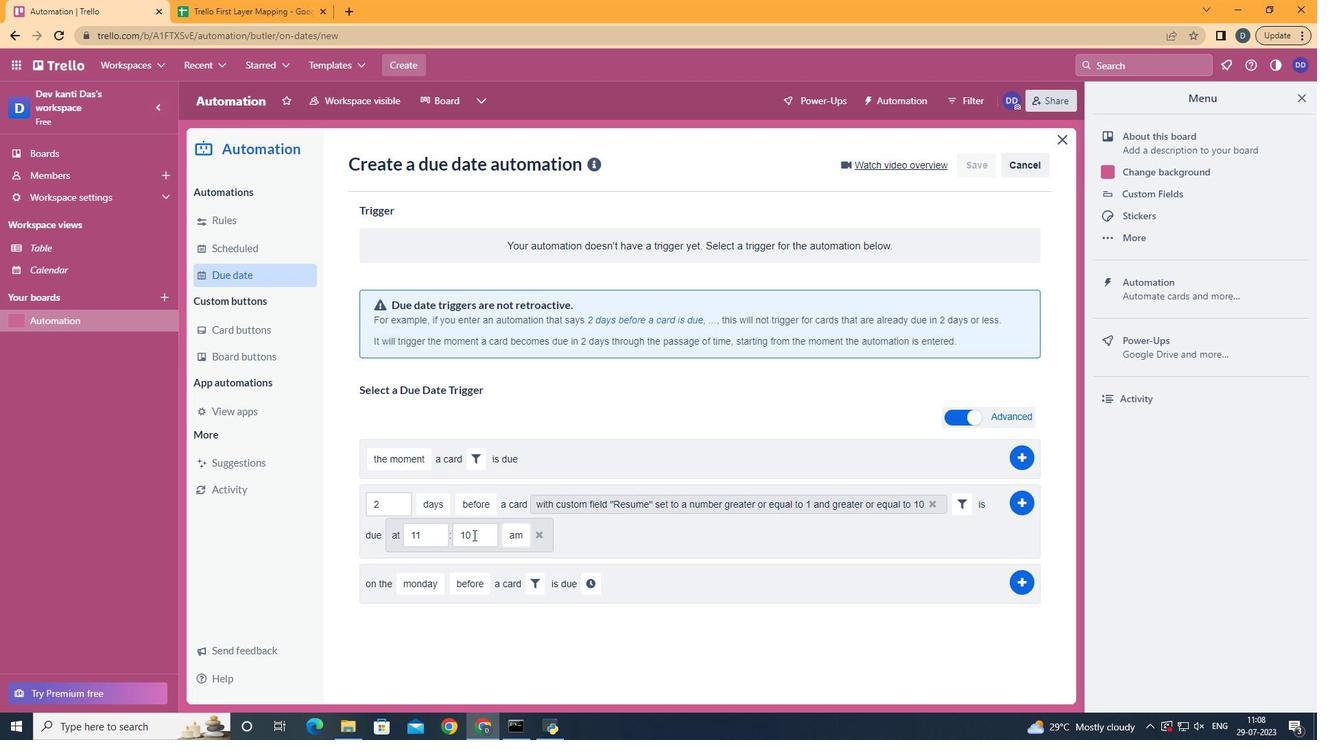 
Action: Key pressed <Key.backspace><Key.backspace>00
Screenshot: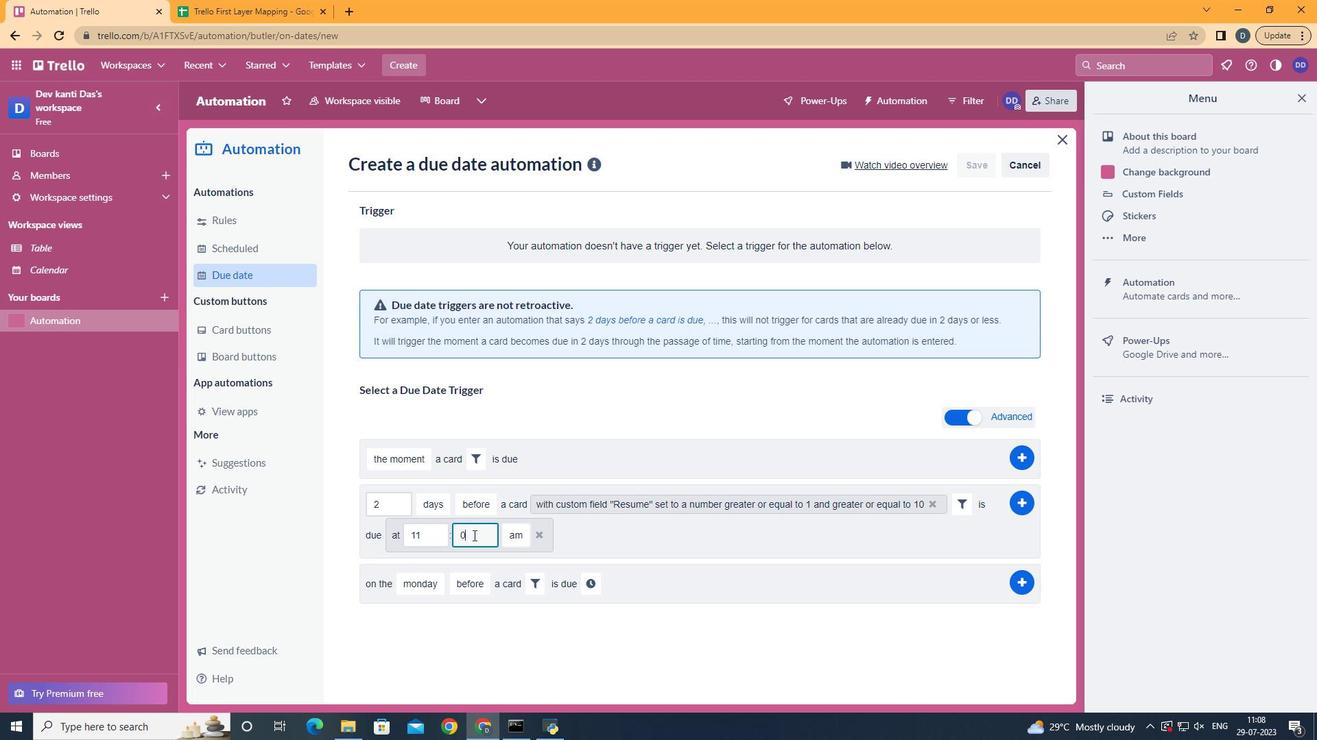 
Action: Mouse moved to (515, 562)
Screenshot: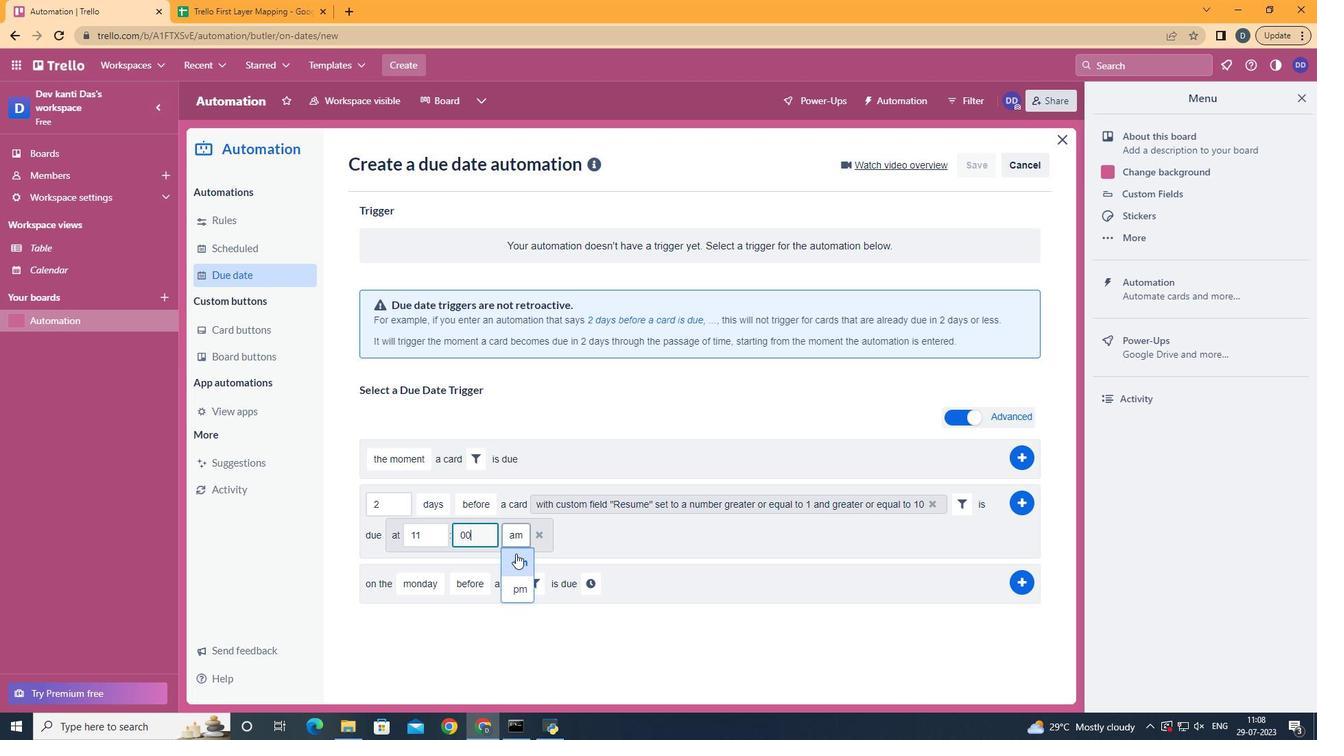 
Action: Mouse pressed left at (515, 562)
Screenshot: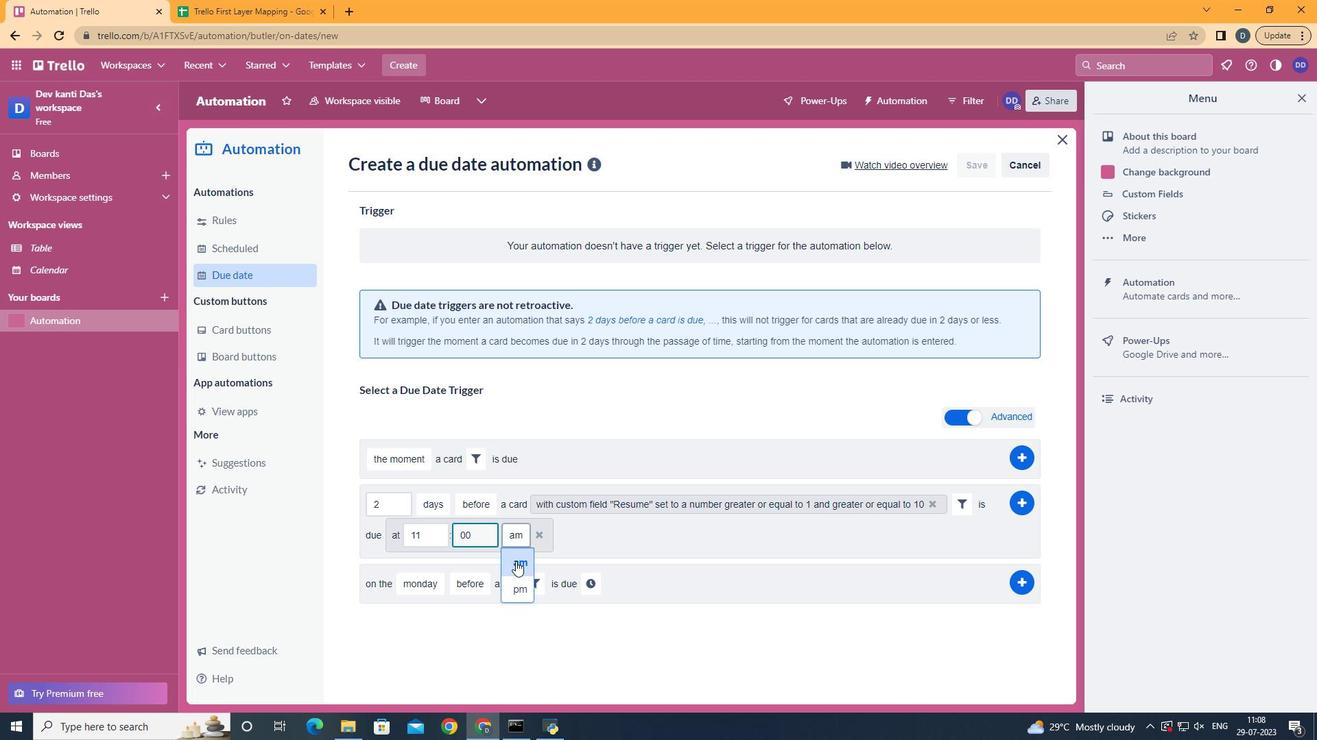 
